 Task: Open Card Partnership Review Meeting in Board Data Visualization Techniques to Workspace Business Development and Sales and add a team member Softage.4@softage.net, a label Orange, a checklist Intellectual Property Law, an attachment from Trello, a color Orange and finally, add a card description 'Conduct customer research for new customer satisfaction metrics' and a comment 'Let us make sure we have clear communication channels in place for this task to ensure that everyone is on the same page.'. Add a start date 'Jan 04, 1900' with a due date 'Jan 11, 1900'
Action: Mouse moved to (365, 134)
Screenshot: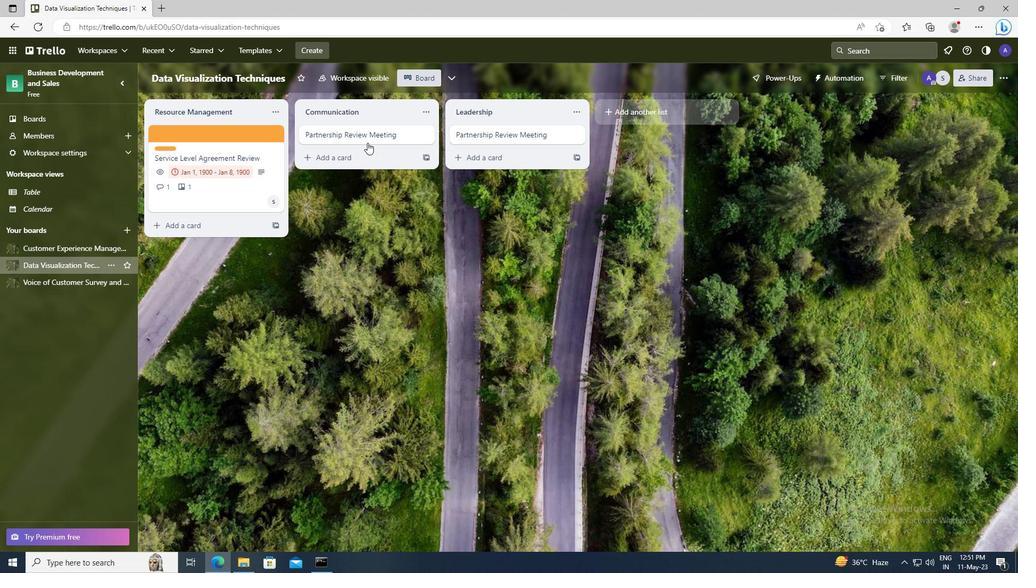 
Action: Mouse pressed left at (365, 134)
Screenshot: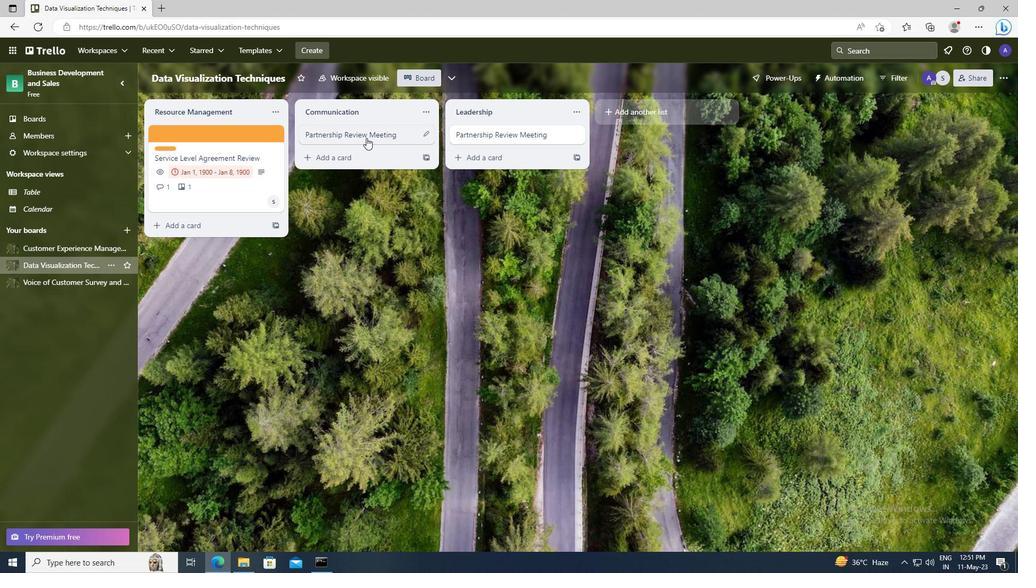 
Action: Mouse moved to (629, 172)
Screenshot: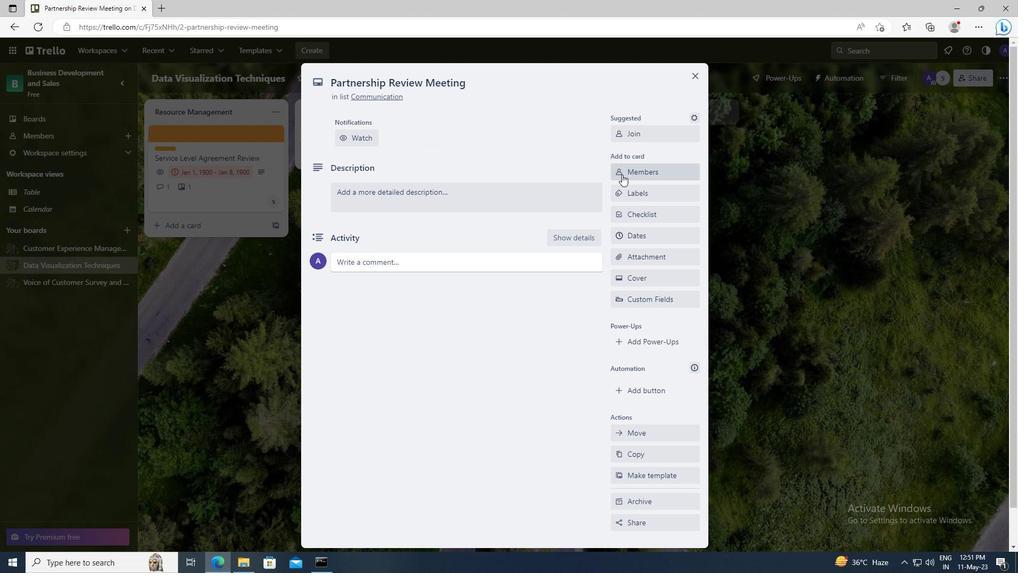 
Action: Mouse pressed left at (629, 172)
Screenshot: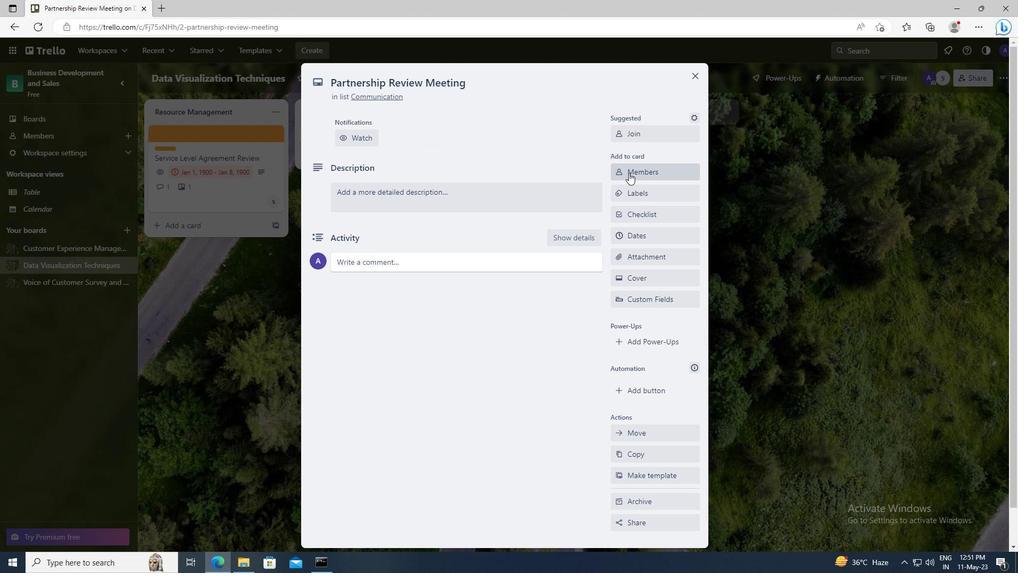 
Action: Mouse moved to (634, 219)
Screenshot: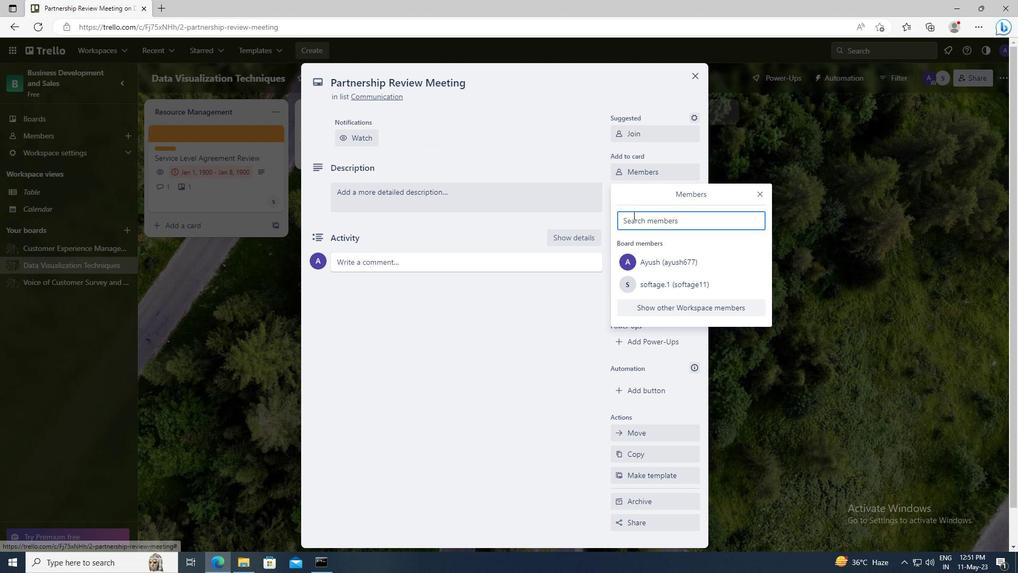 
Action: Mouse pressed left at (634, 219)
Screenshot: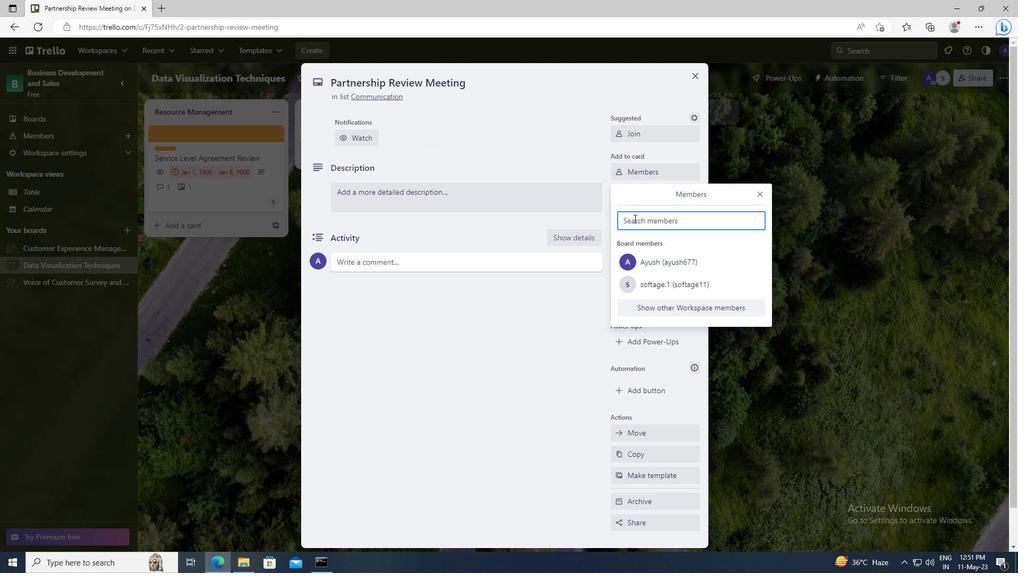 
Action: Key pressed <Key.shift>SOFTAGE.4
Screenshot: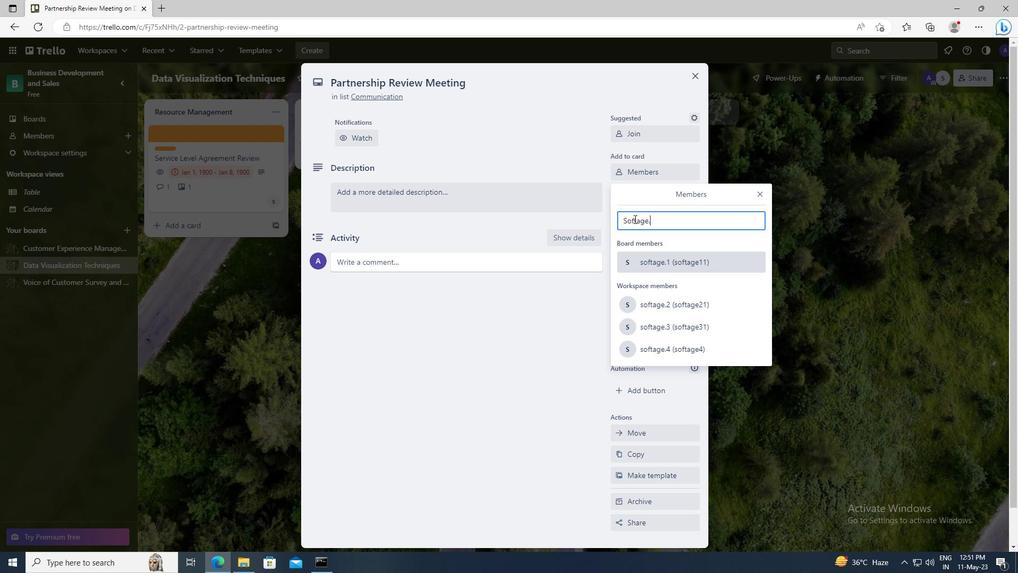 
Action: Mouse moved to (656, 318)
Screenshot: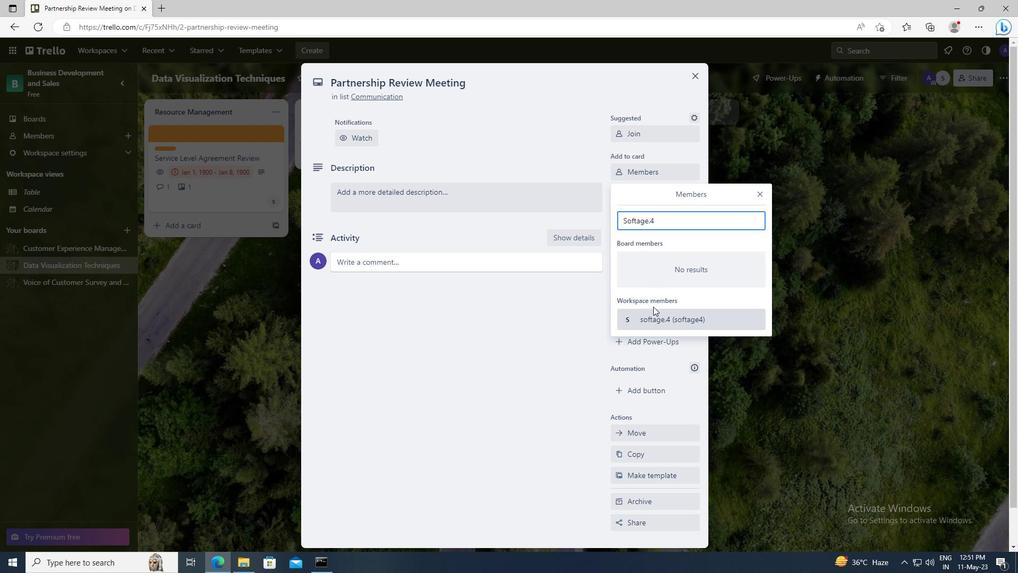 
Action: Mouse pressed left at (656, 318)
Screenshot: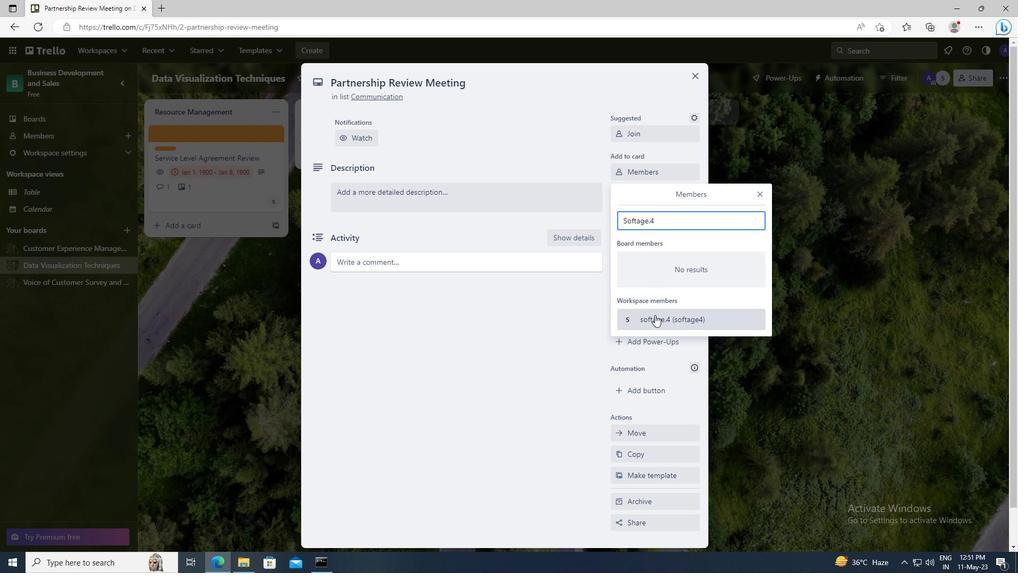 
Action: Mouse moved to (763, 193)
Screenshot: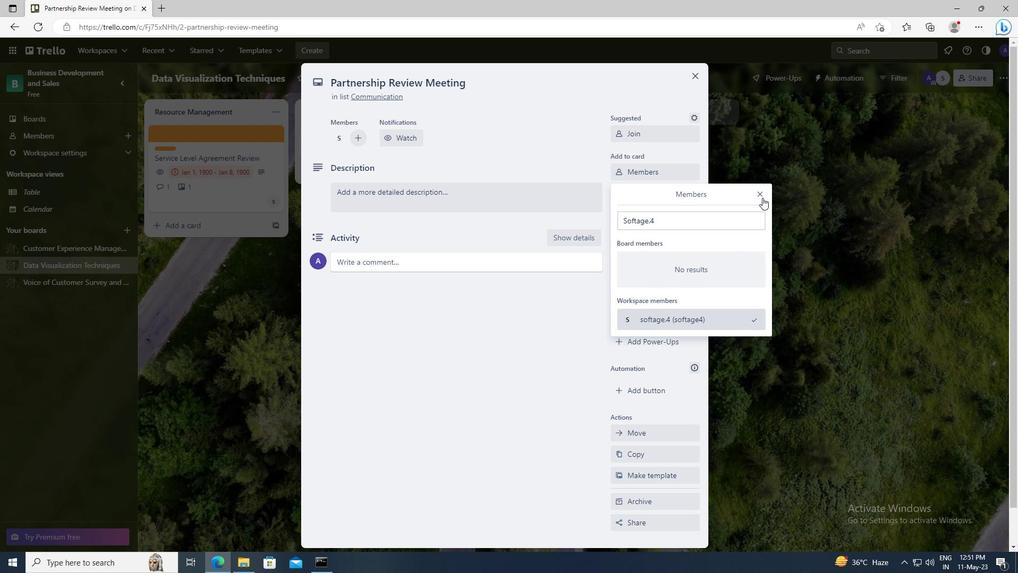 
Action: Mouse pressed left at (763, 193)
Screenshot: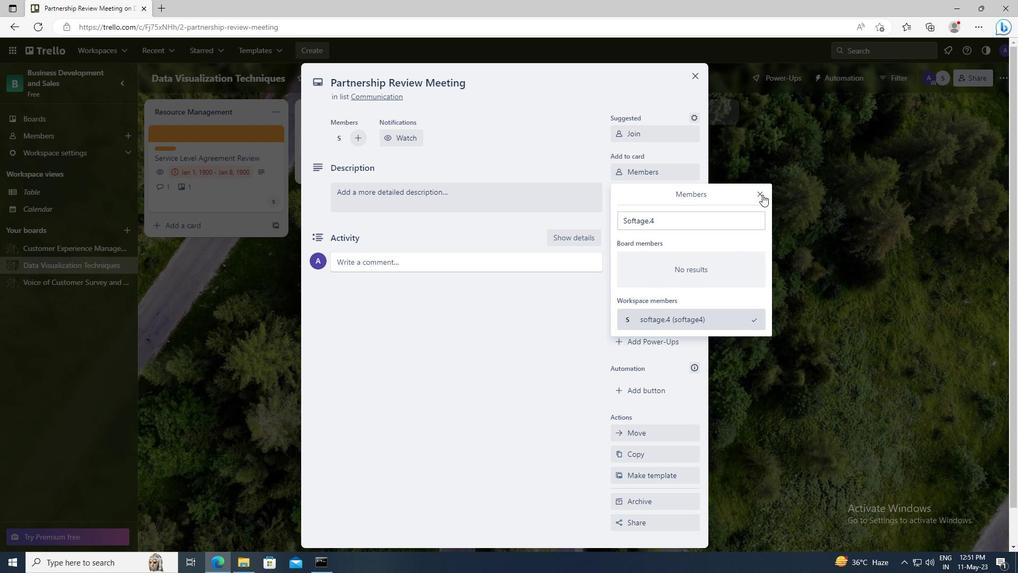 
Action: Mouse moved to (655, 196)
Screenshot: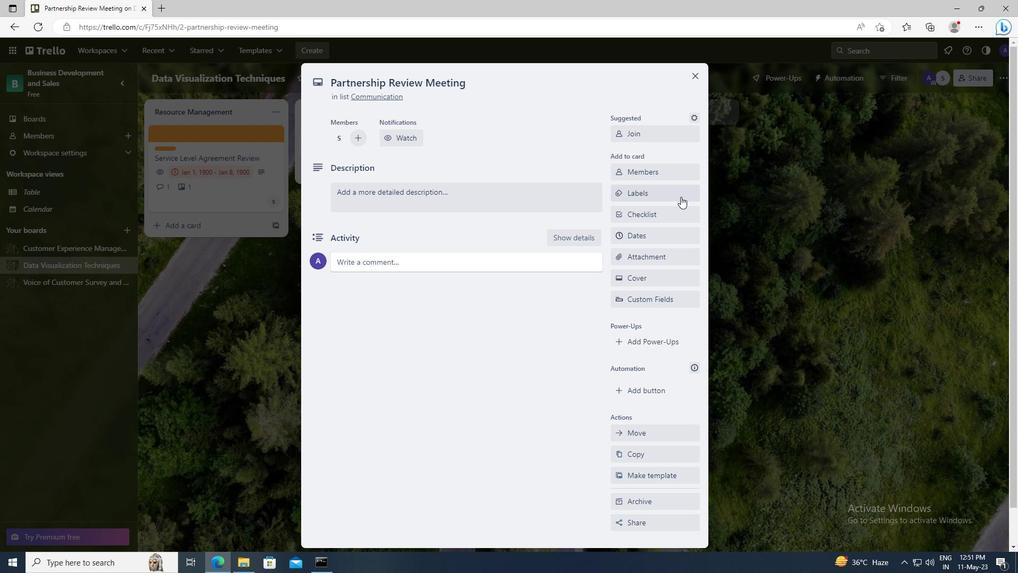 
Action: Mouse pressed left at (655, 196)
Screenshot: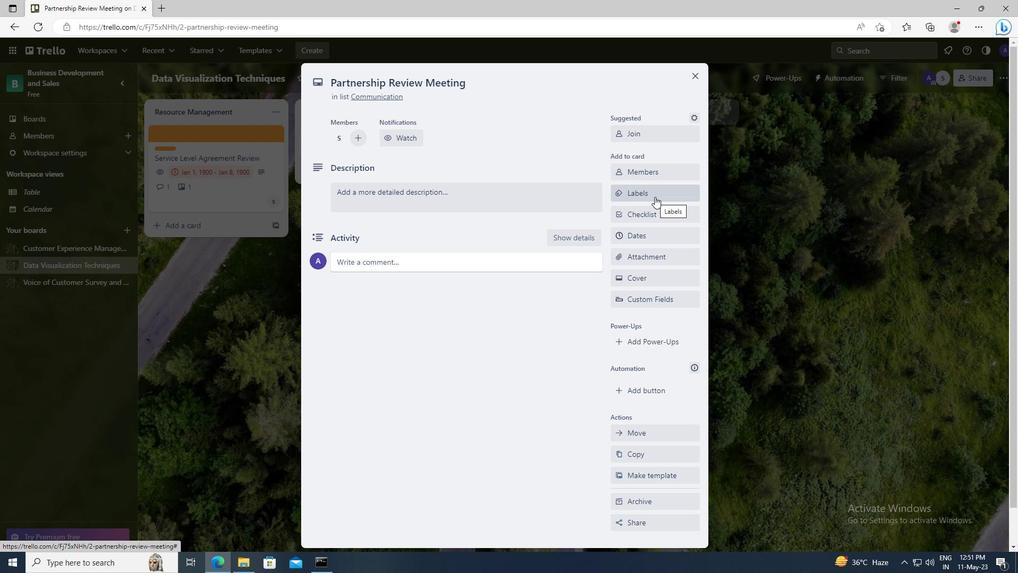 
Action: Mouse moved to (677, 402)
Screenshot: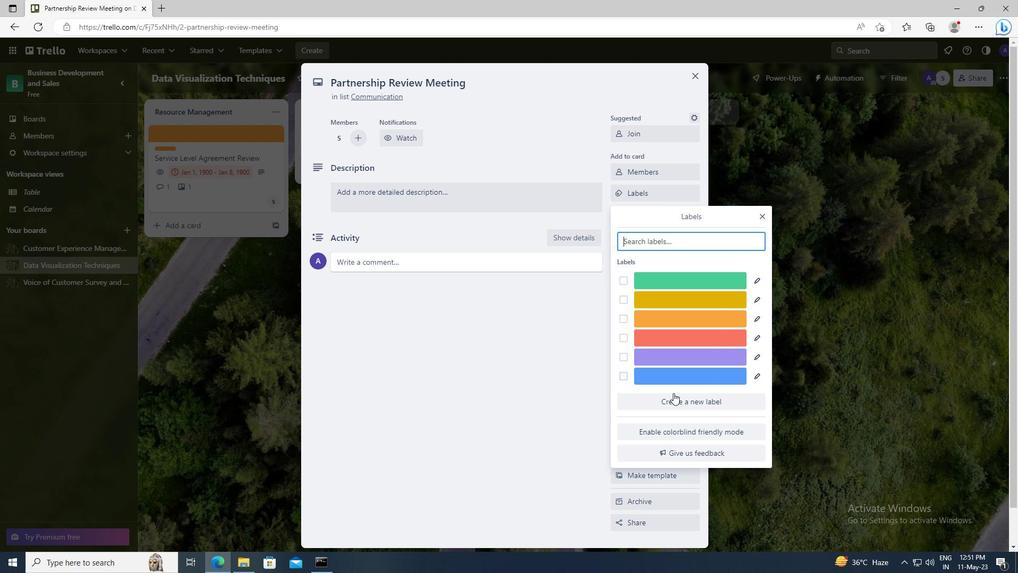 
Action: Mouse pressed left at (677, 402)
Screenshot: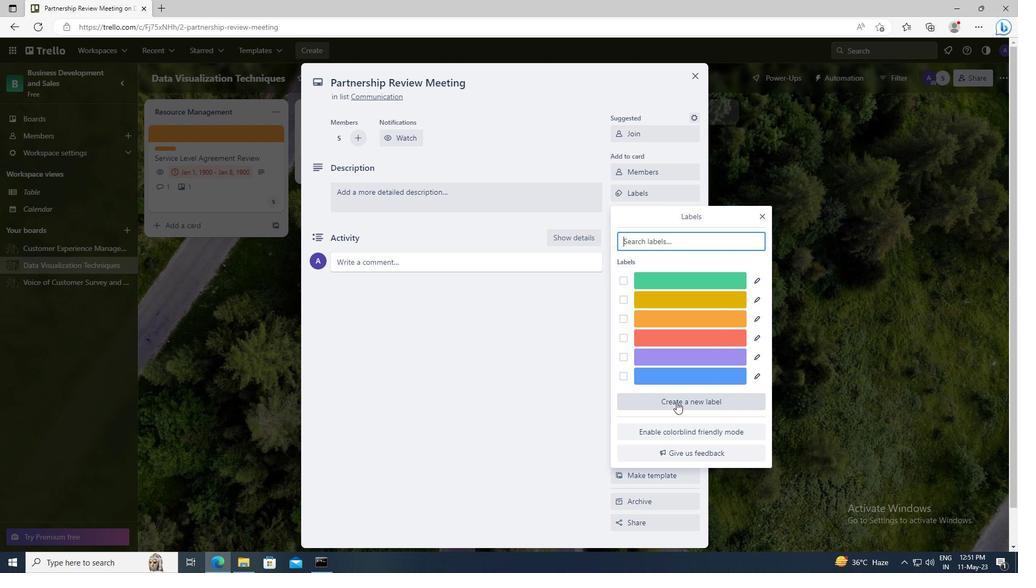 
Action: Mouse moved to (689, 370)
Screenshot: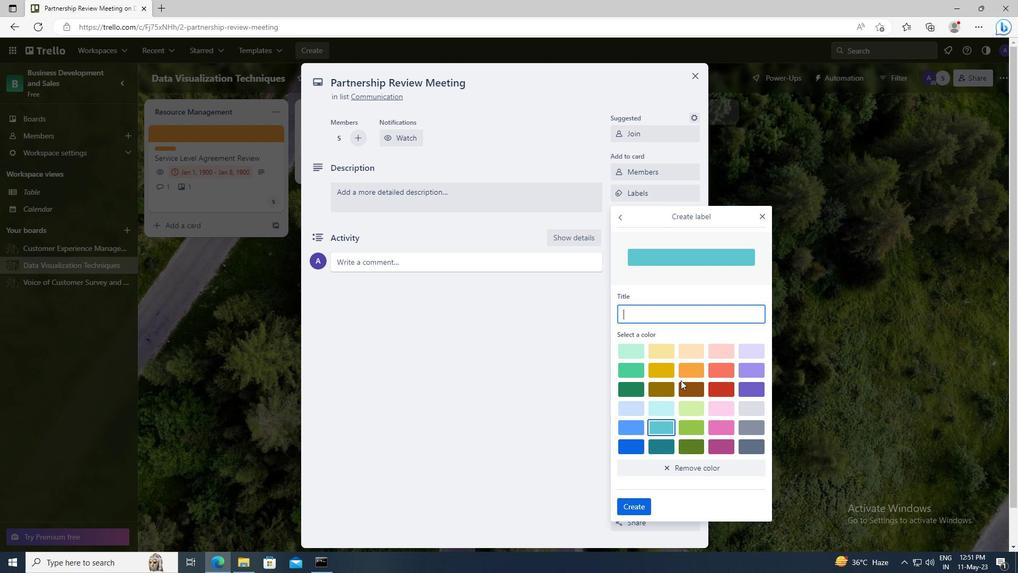 
Action: Mouse pressed left at (689, 370)
Screenshot: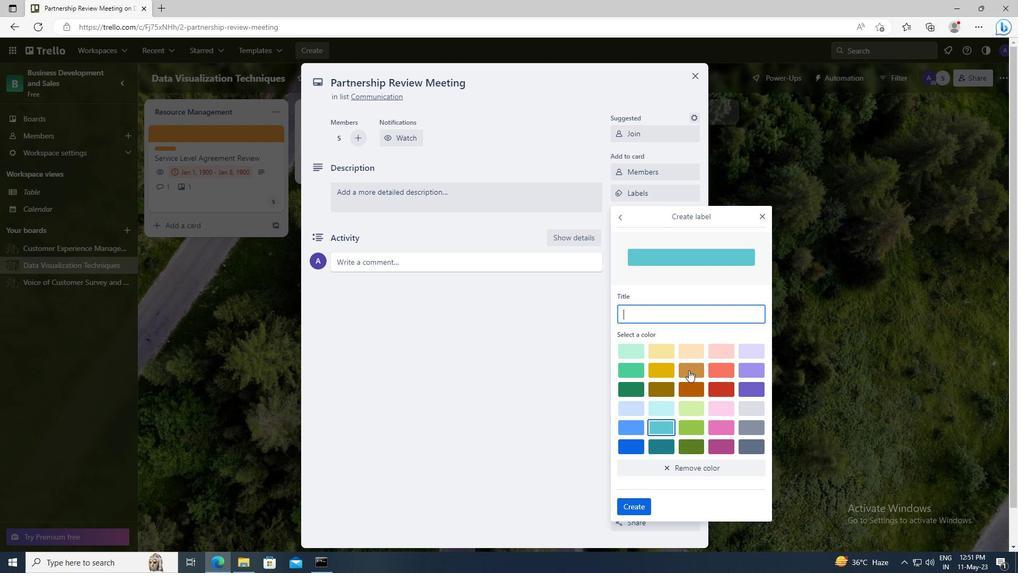 
Action: Mouse moved to (645, 507)
Screenshot: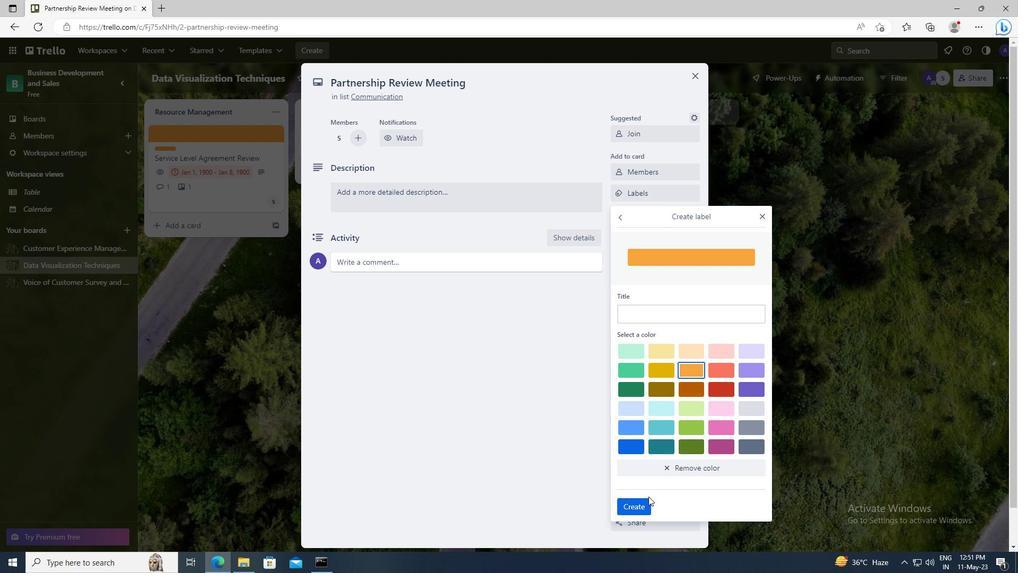 
Action: Mouse pressed left at (645, 507)
Screenshot: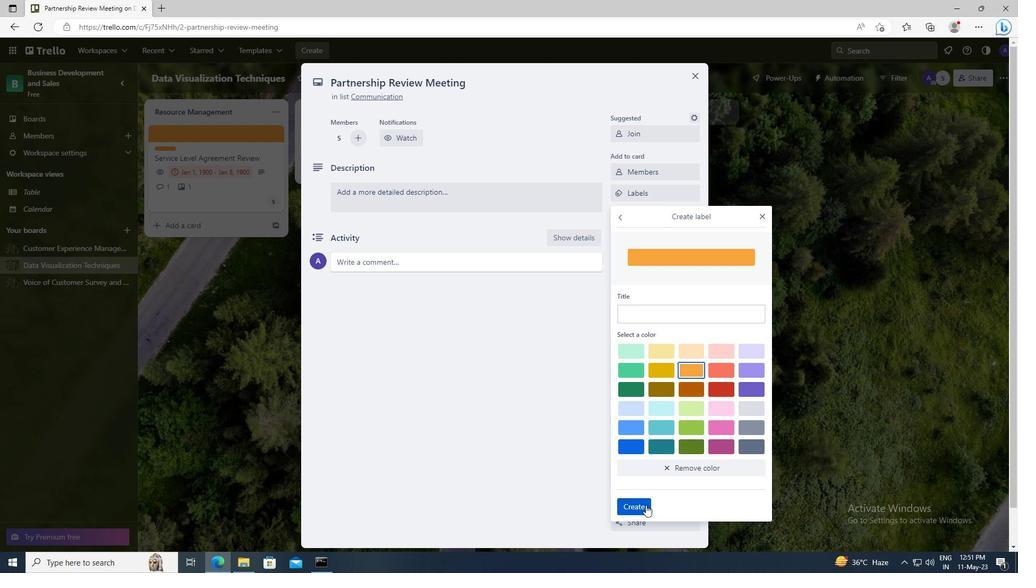 
Action: Mouse moved to (761, 215)
Screenshot: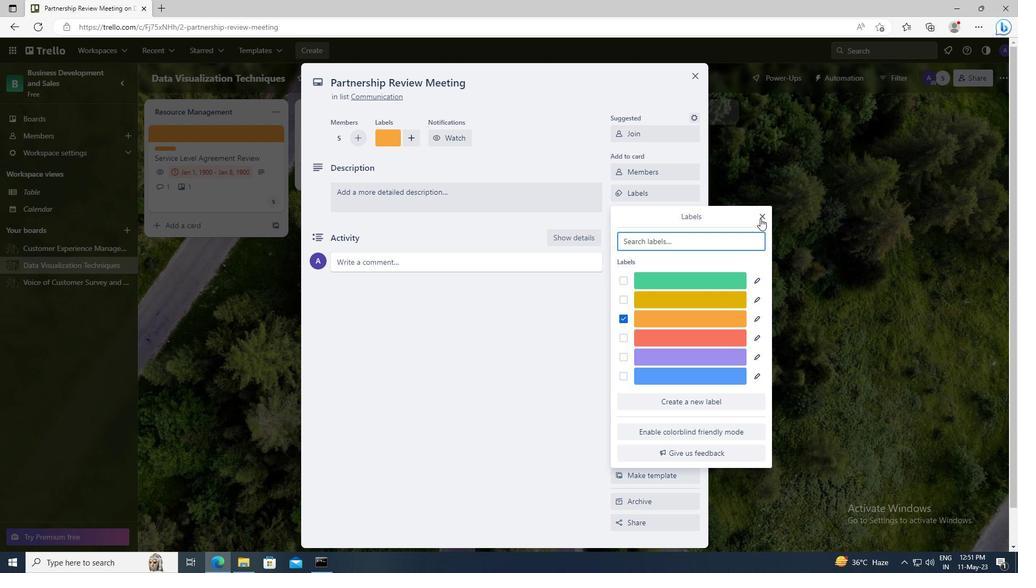 
Action: Mouse pressed left at (761, 215)
Screenshot: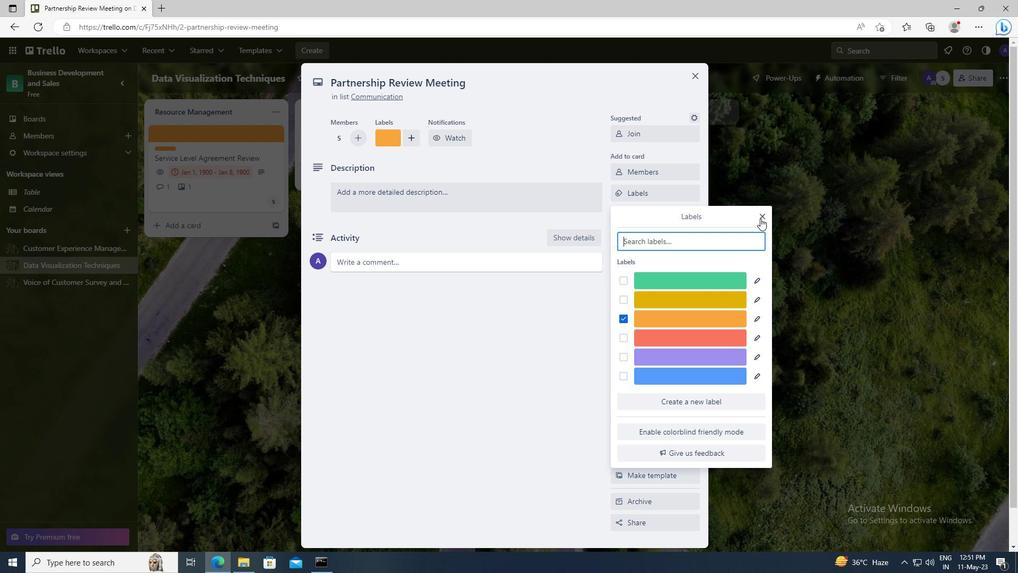 
Action: Mouse moved to (659, 213)
Screenshot: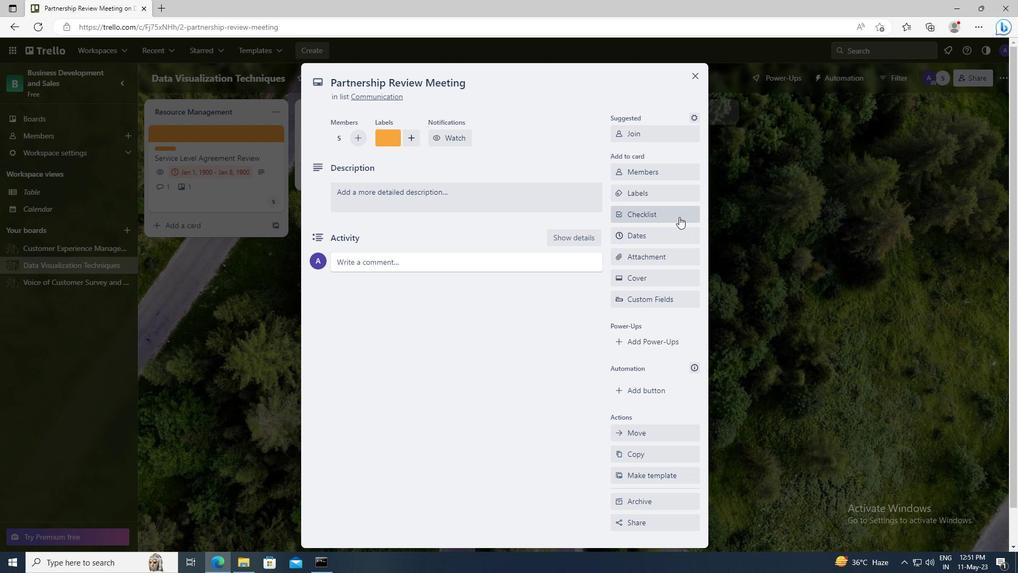 
Action: Mouse pressed left at (659, 213)
Screenshot: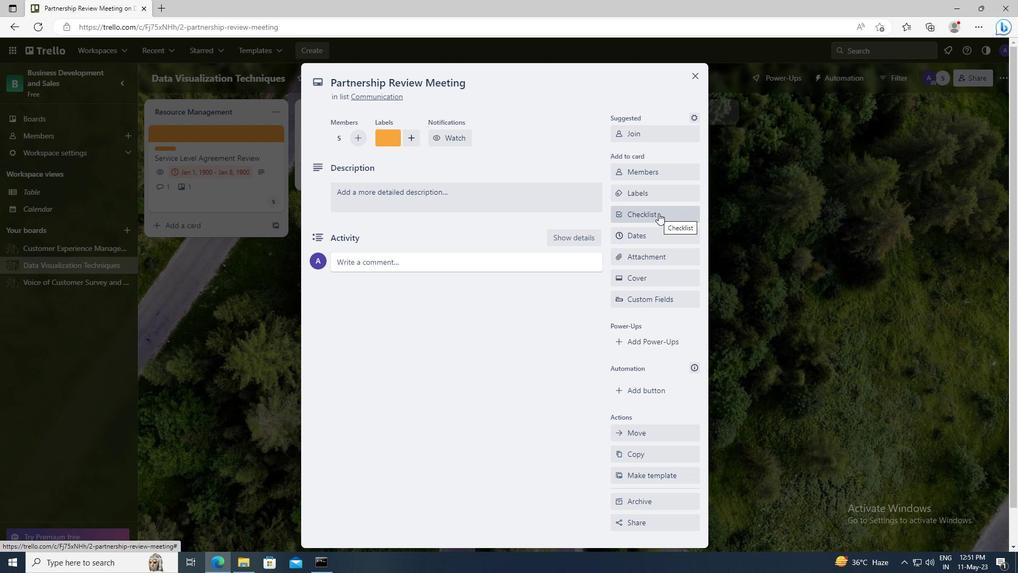 
Action: Key pressed <Key.shift>INTELLECTUAL<Key.space><Key.shift>PROPERTY<Key.space><Key.shift>LAW
Screenshot: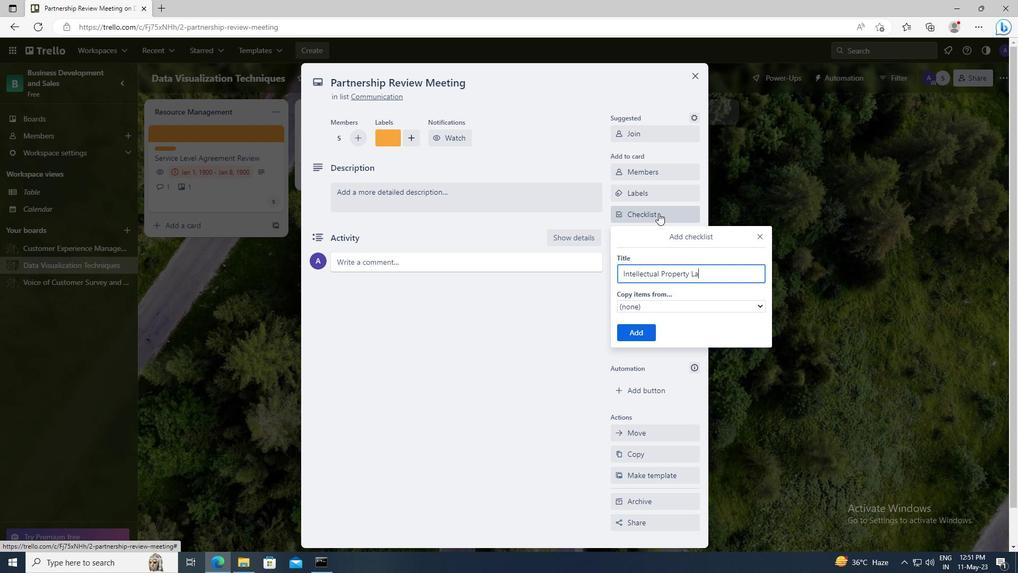 
Action: Mouse moved to (642, 329)
Screenshot: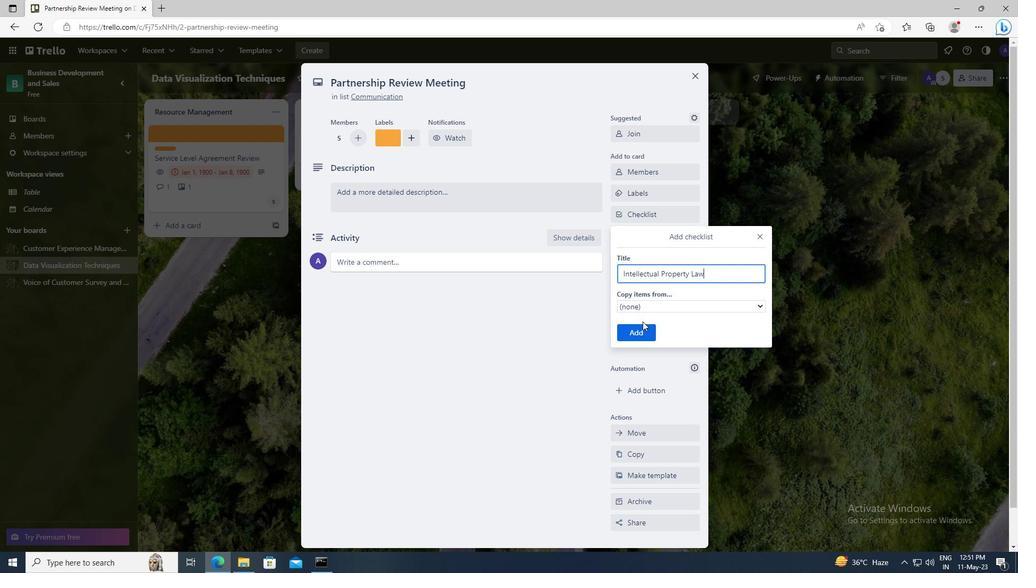
Action: Mouse pressed left at (642, 329)
Screenshot: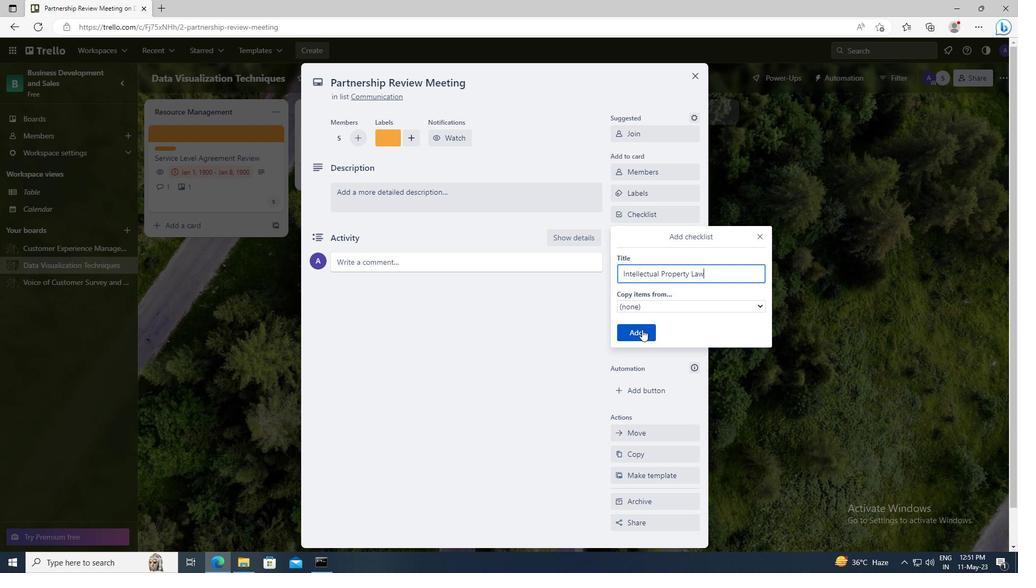 
Action: Mouse moved to (647, 259)
Screenshot: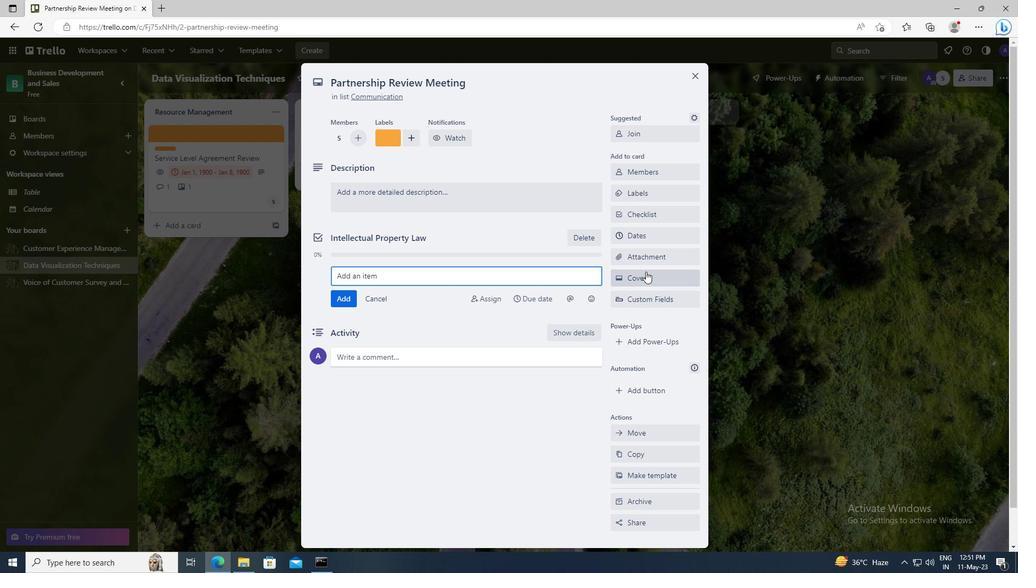 
Action: Mouse pressed left at (647, 259)
Screenshot: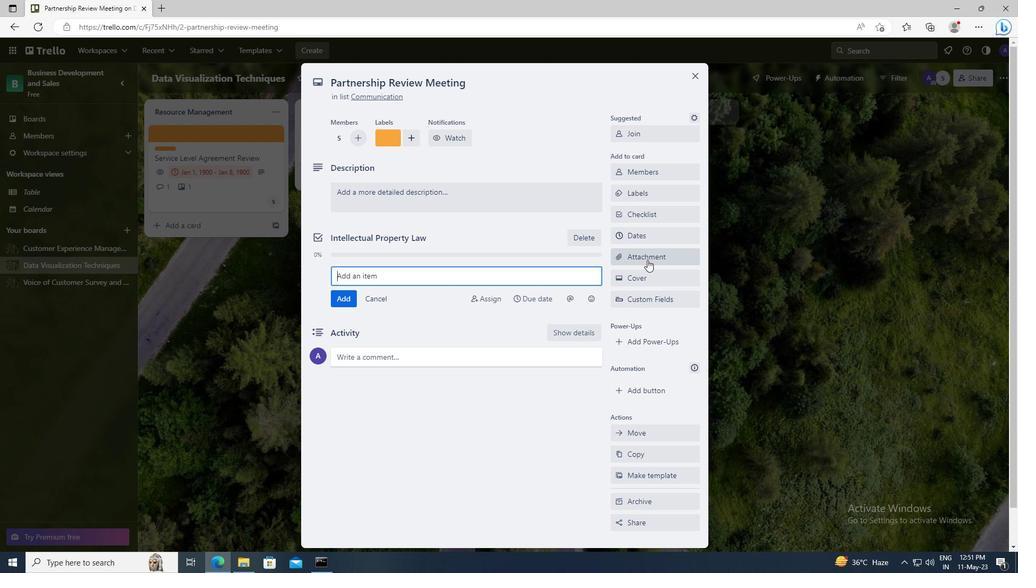 
Action: Mouse moved to (648, 314)
Screenshot: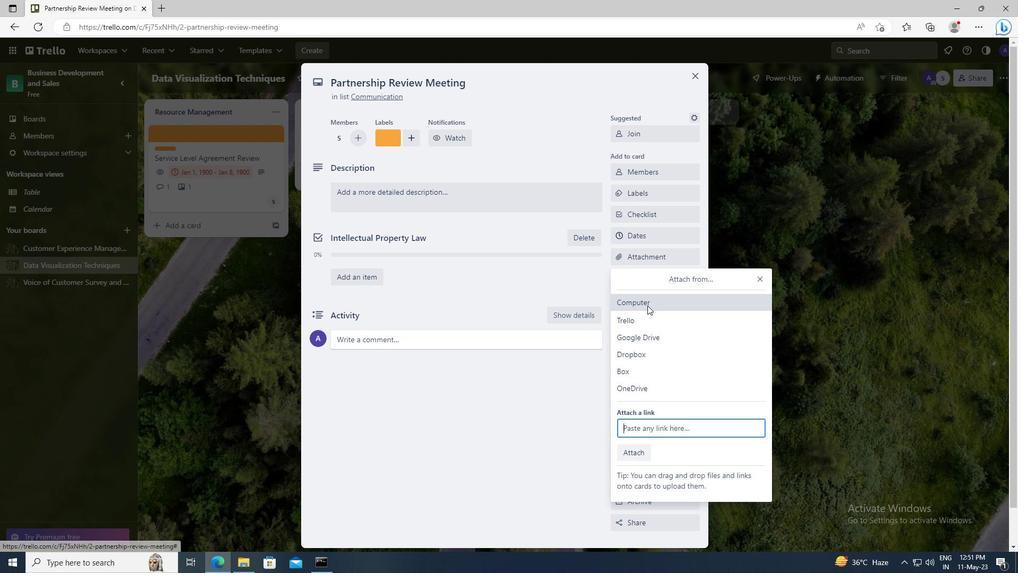 
Action: Mouse pressed left at (648, 314)
Screenshot: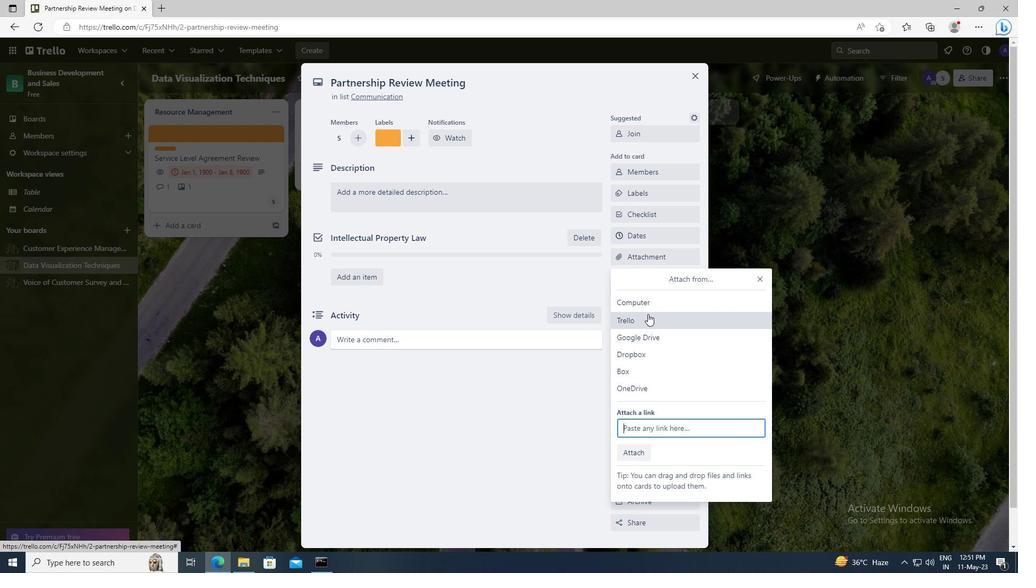 
Action: Mouse moved to (652, 250)
Screenshot: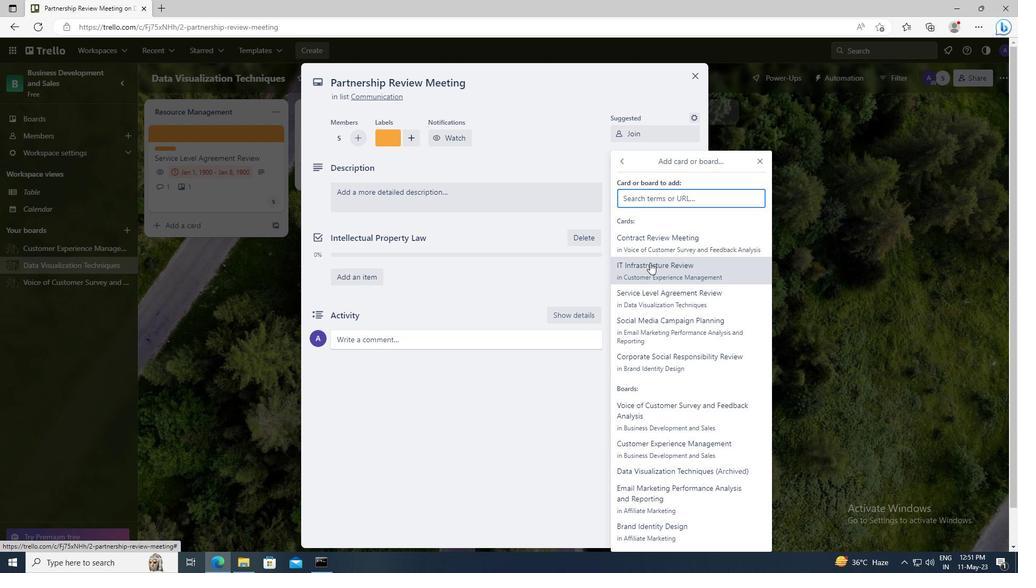 
Action: Mouse pressed left at (652, 250)
Screenshot: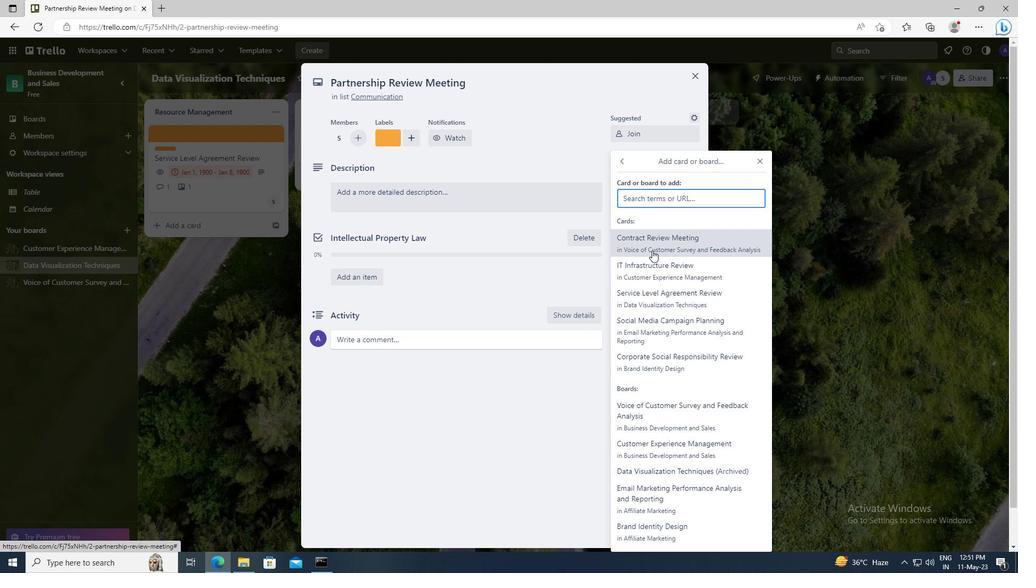 
Action: Mouse moved to (643, 276)
Screenshot: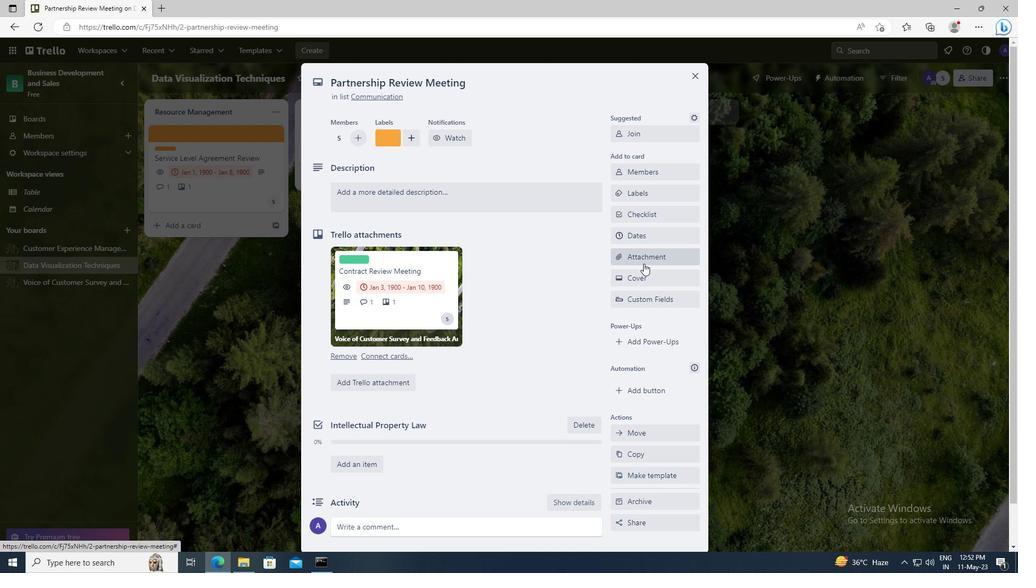 
Action: Mouse pressed left at (643, 276)
Screenshot: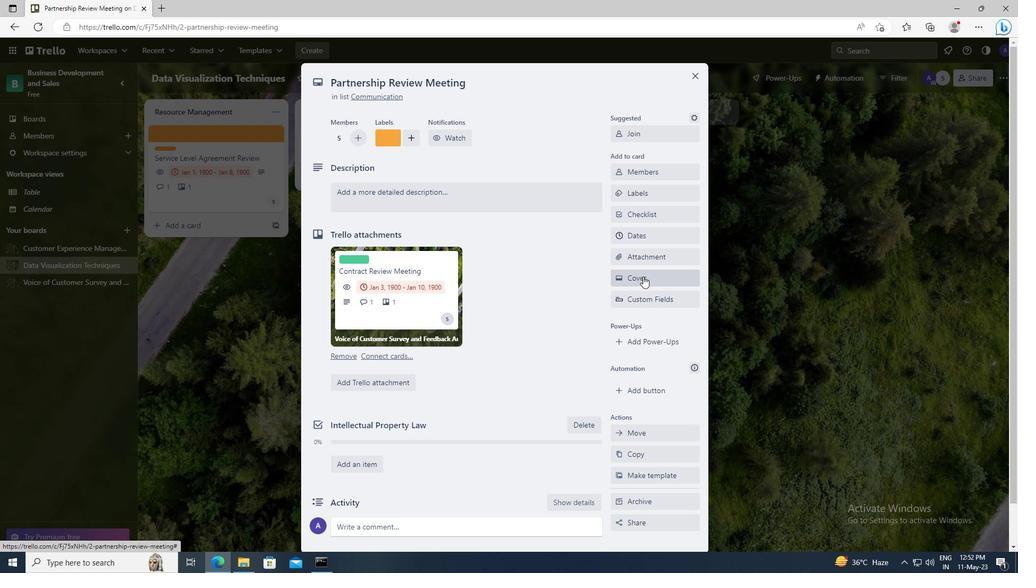 
Action: Mouse moved to (690, 337)
Screenshot: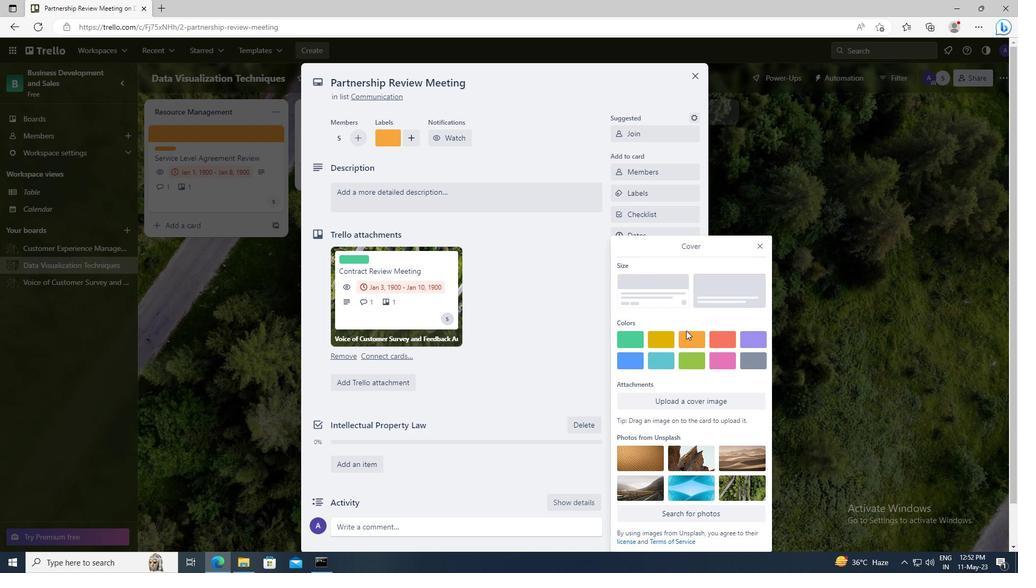 
Action: Mouse pressed left at (690, 337)
Screenshot: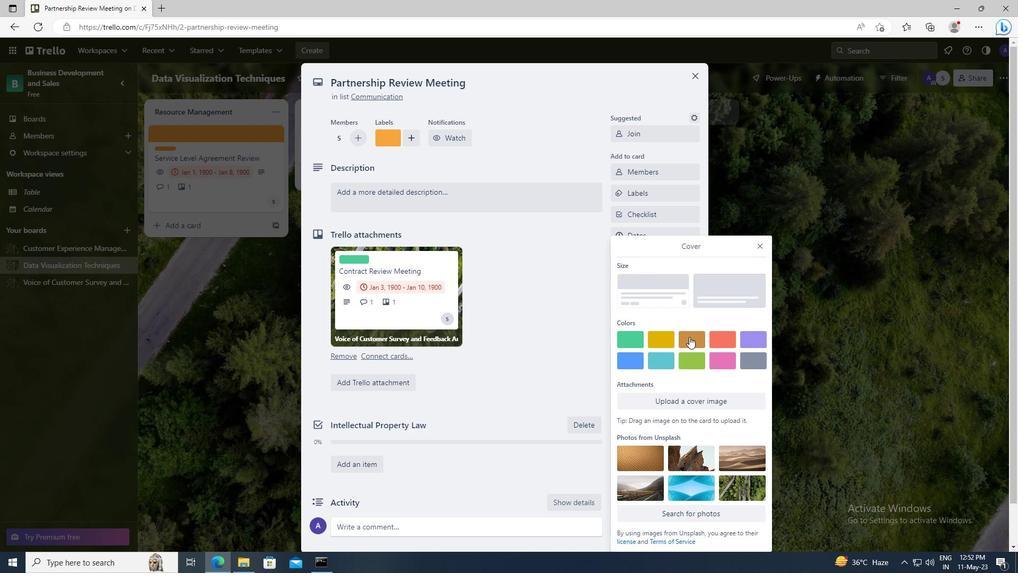 
Action: Mouse moved to (760, 226)
Screenshot: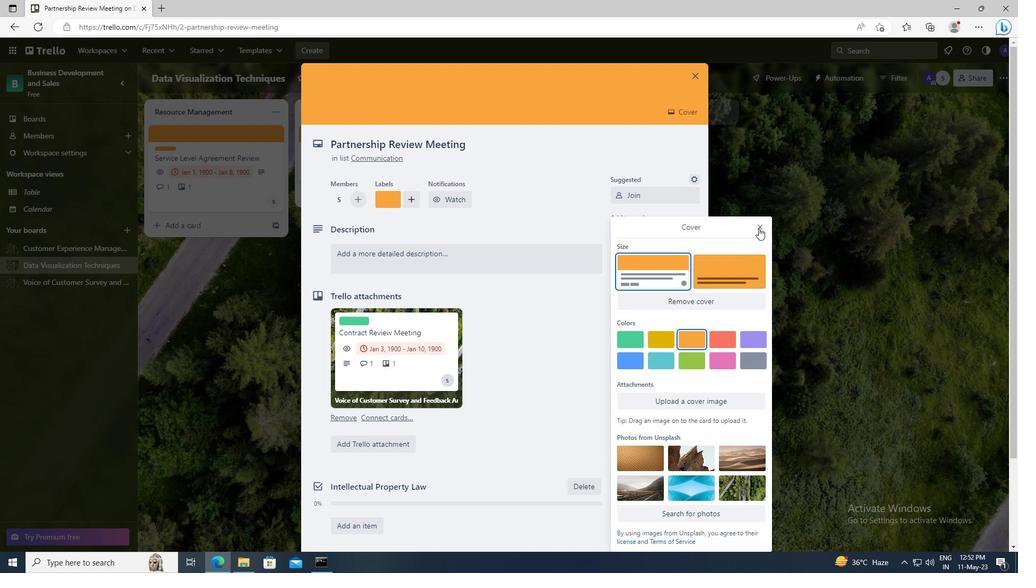 
Action: Mouse pressed left at (760, 226)
Screenshot: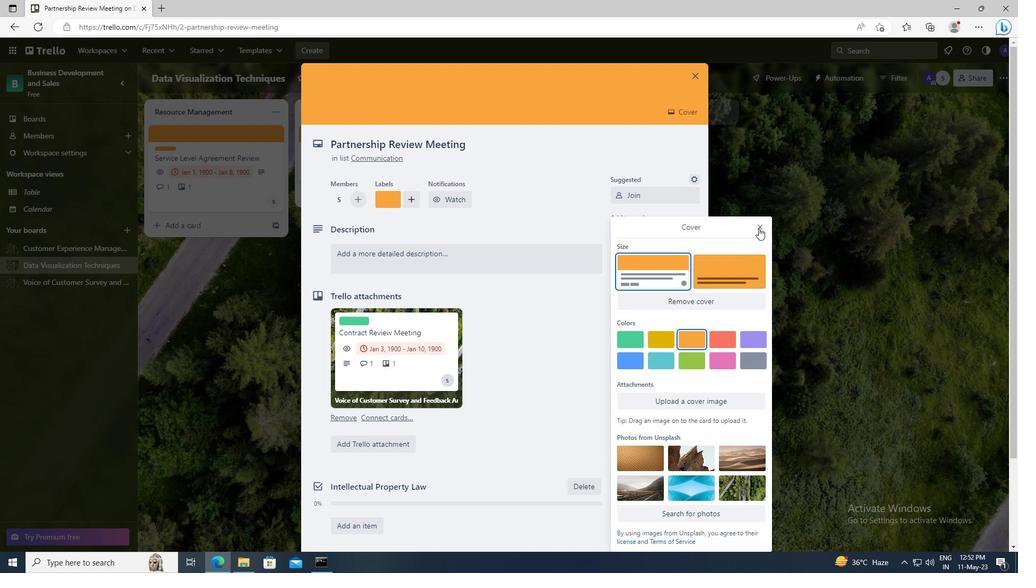 
Action: Mouse moved to (381, 257)
Screenshot: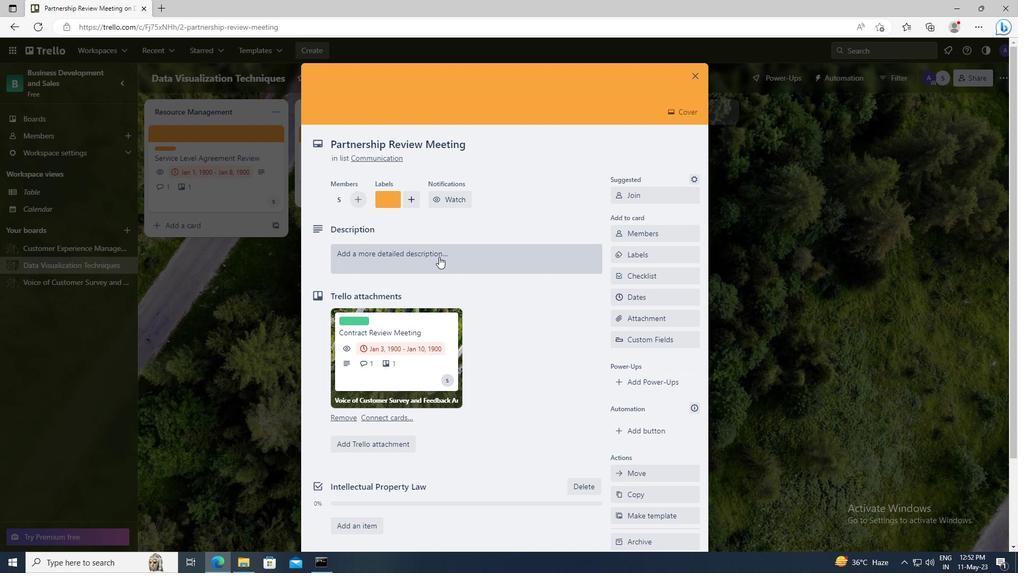 
Action: Mouse pressed left at (381, 257)
Screenshot: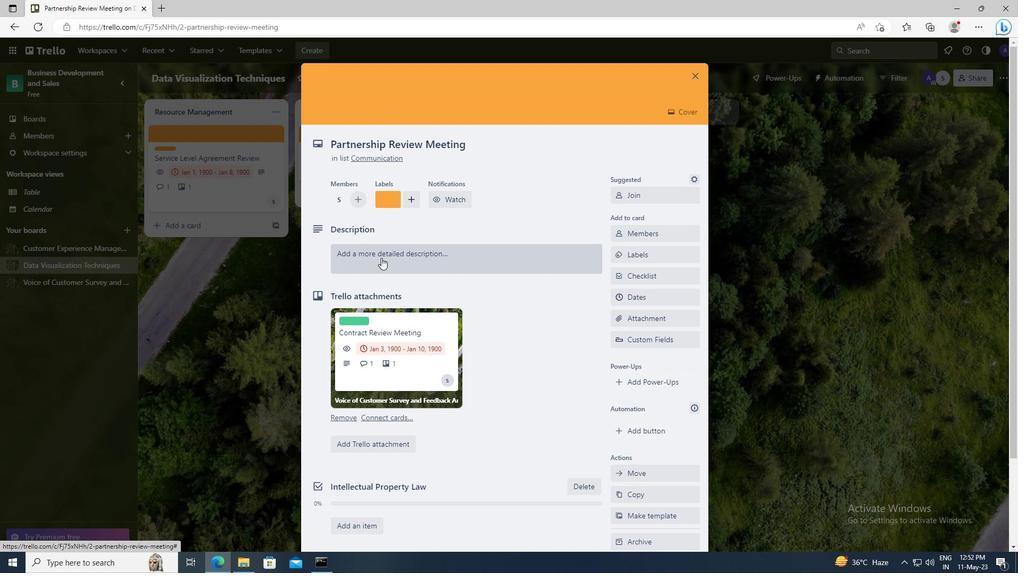 
Action: Key pressed <Key.shift>CONDUCT<Key.space>CUSTOMER<Key.space>RESEARCH<Key.space>FOR<Key.space>NEW<Key.space>CUSTOMER<Key.space>SATISFACTION<Key.space>METRICS
Screenshot: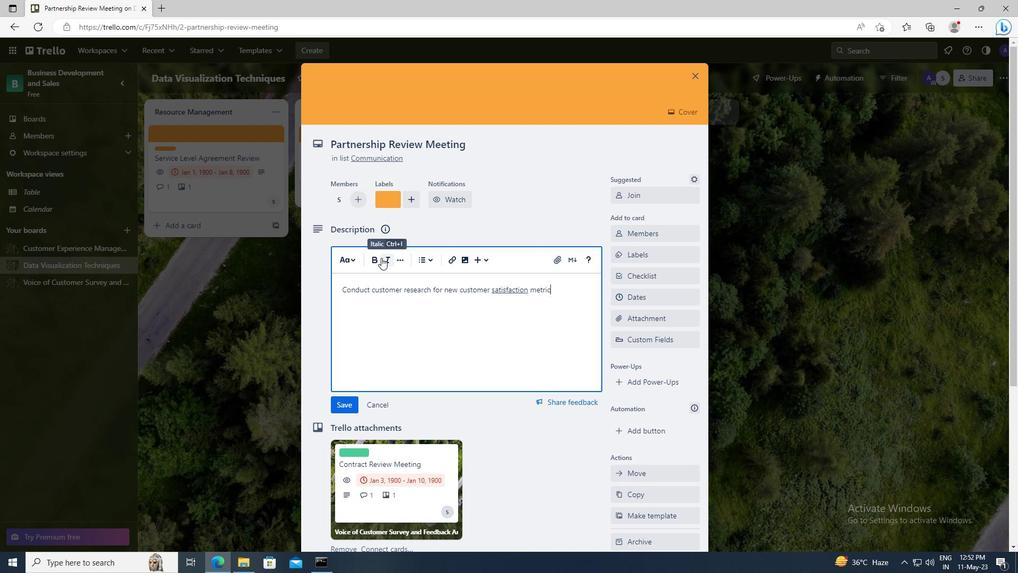 
Action: Mouse scrolled (381, 257) with delta (0, 0)
Screenshot: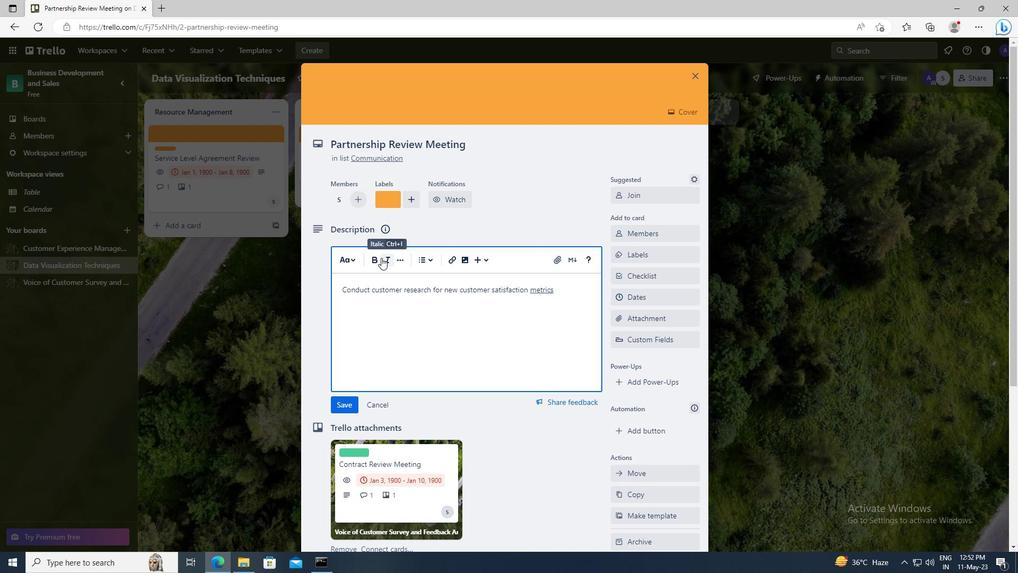
Action: Mouse moved to (353, 327)
Screenshot: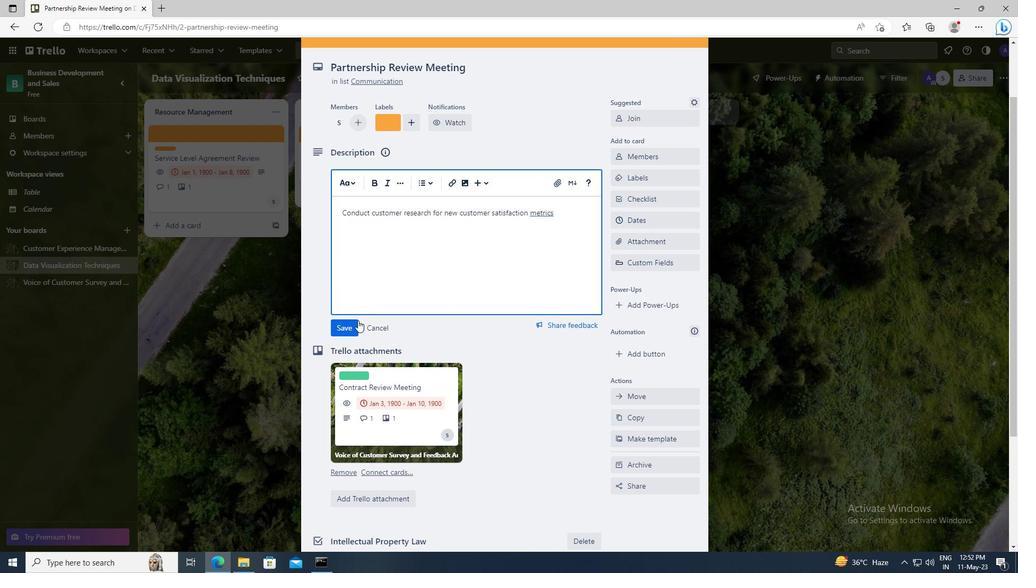 
Action: Mouse pressed left at (353, 327)
Screenshot: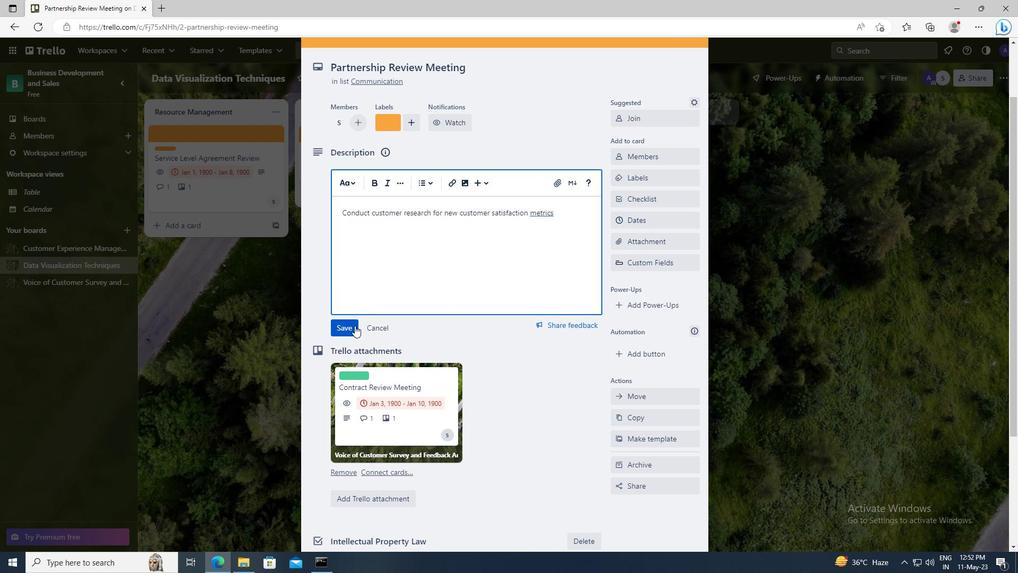 
Action: Mouse scrolled (353, 326) with delta (0, 0)
Screenshot: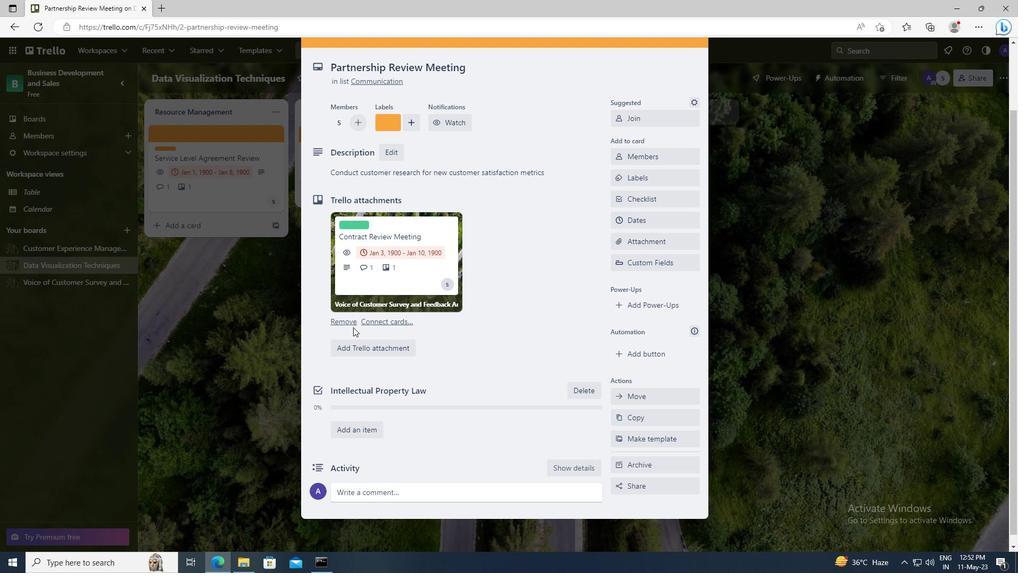 
Action: Mouse scrolled (353, 326) with delta (0, 0)
Screenshot: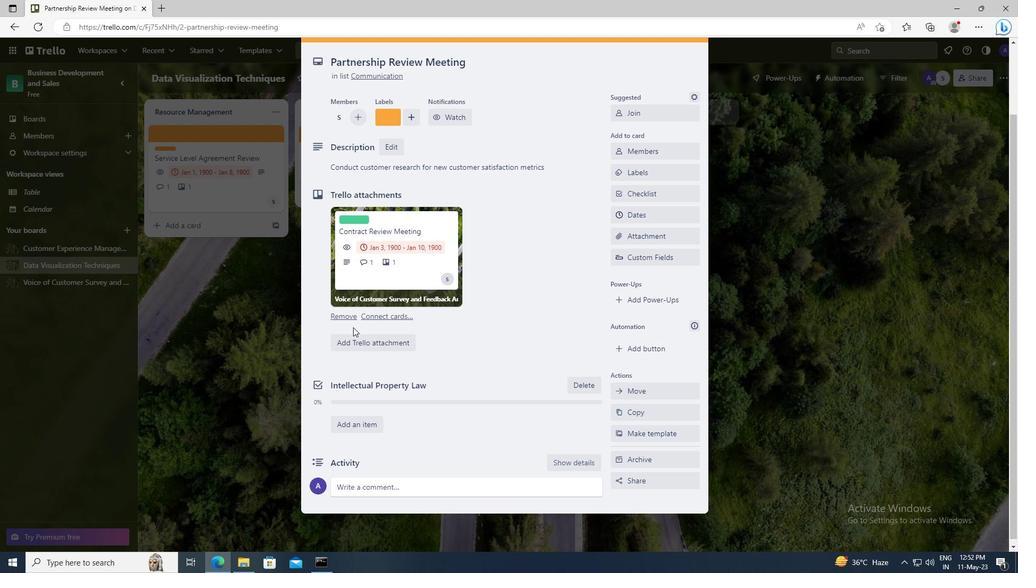 
Action: Mouse moved to (372, 486)
Screenshot: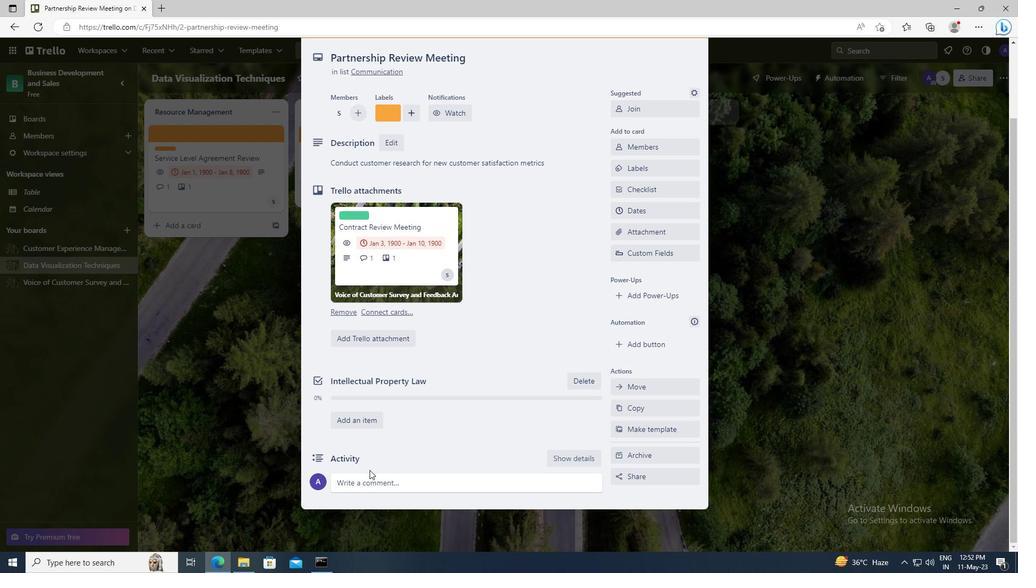 
Action: Mouse pressed left at (372, 486)
Screenshot: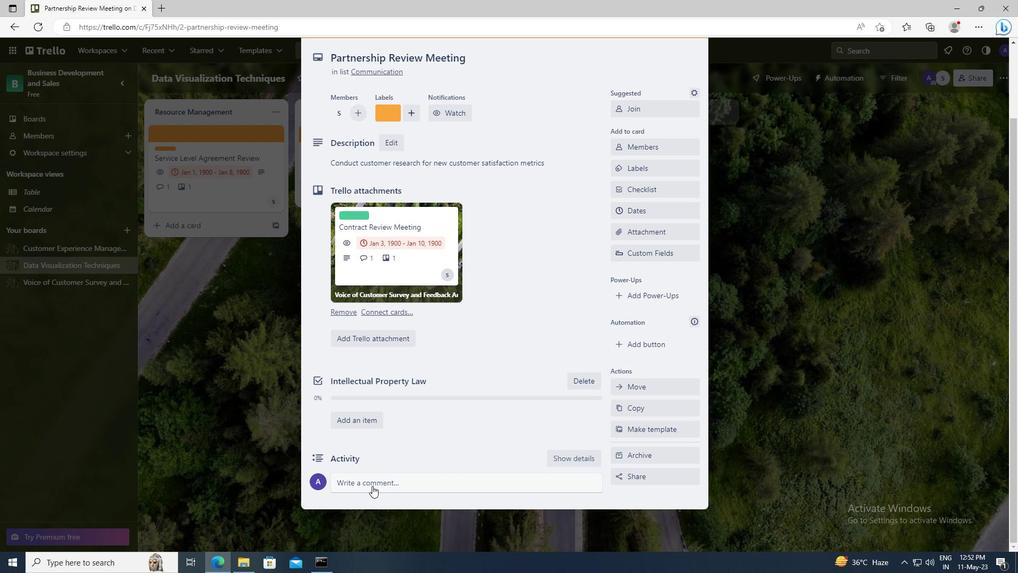 
Action: Key pressed <Key.shift>LET<Key.space>US<Key.space>MAKE<Key.space>SURE<Key.space>WE<Key.space>HAVE<Key.space>CLEAR<Key.space>COMMUNICATION<Key.space>CHANNELS<Key.space>IN<Key.space>PLACE<Key.space>FOR<Key.space>THIS<Key.space>TASK<Key.space>TO<Key.space>ENSURE<Key.space>THAT<Key.space>EVERYONE<Key.space>IS<Key.space>ON<Key.space>THE<Key.space>SAME<Key.space>PAGE.
Screenshot: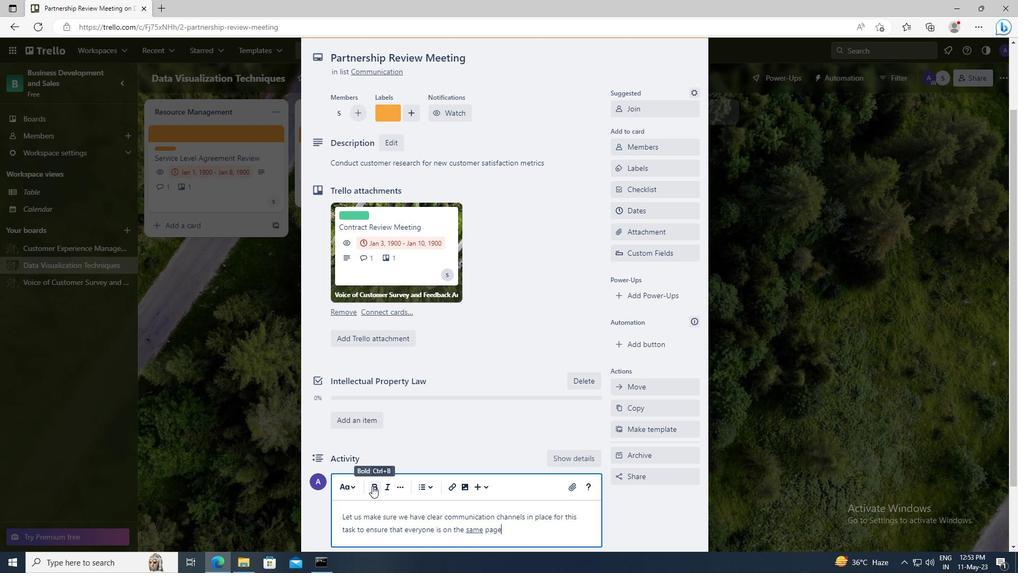 
Action: Mouse scrolled (372, 485) with delta (0, 0)
Screenshot: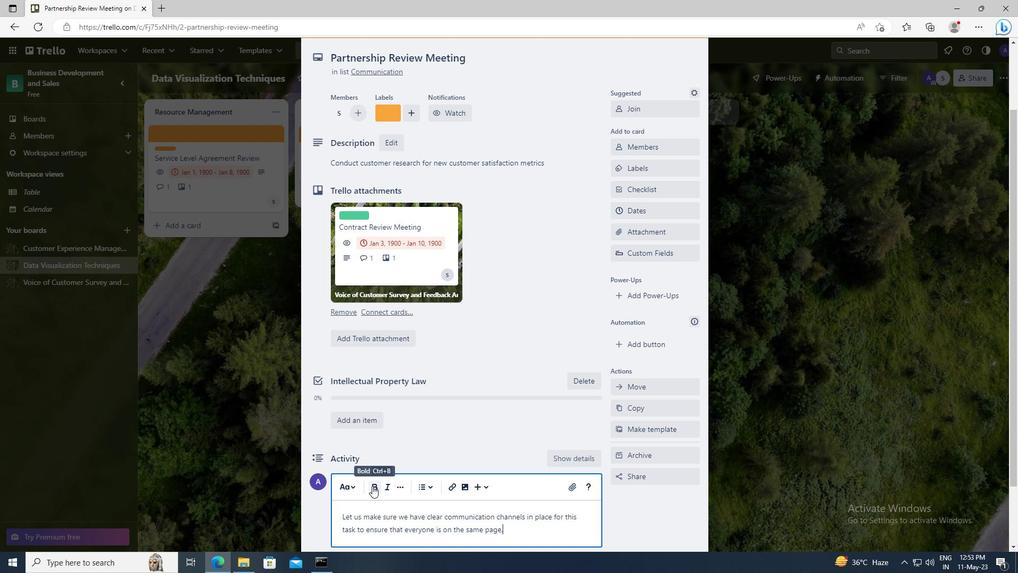 
Action: Mouse moved to (335, 489)
Screenshot: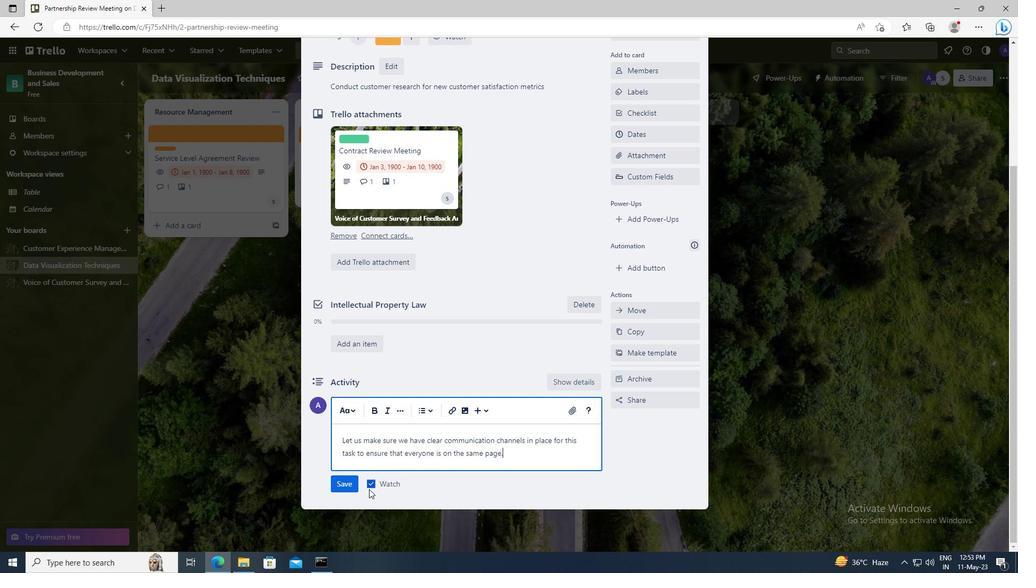 
Action: Mouse pressed left at (335, 489)
Screenshot: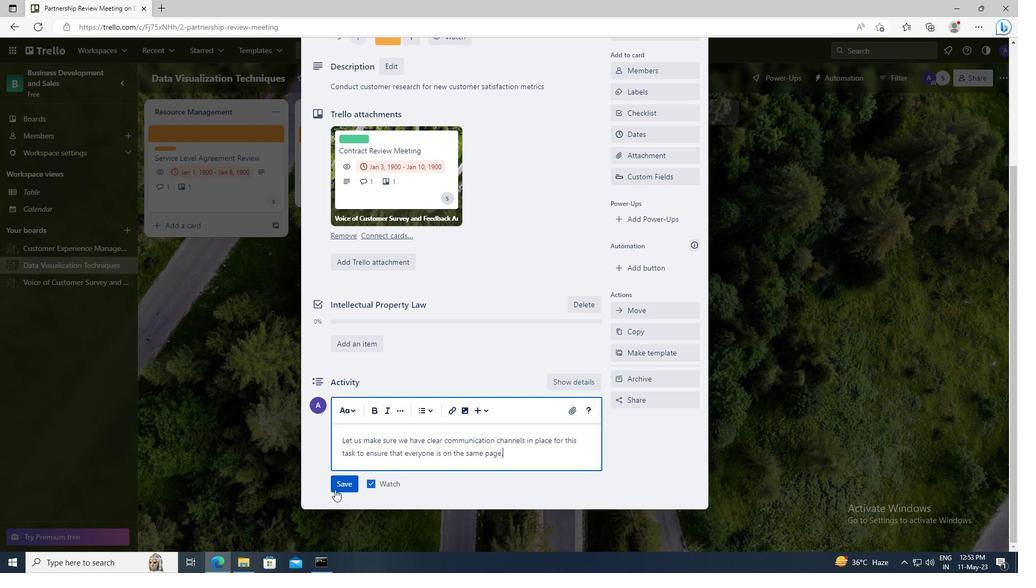 
Action: Mouse moved to (635, 211)
Screenshot: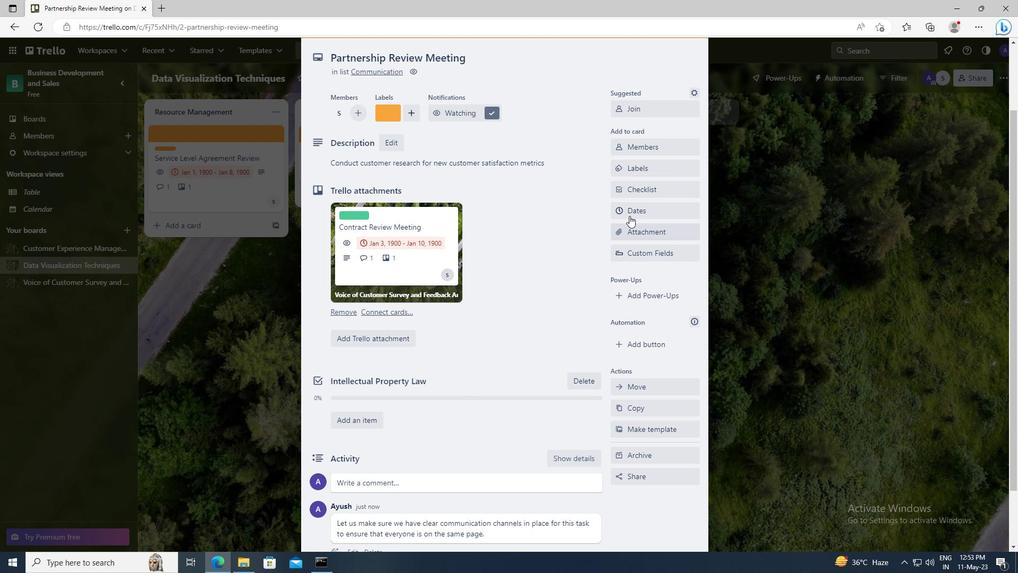 
Action: Mouse pressed left at (635, 211)
Screenshot: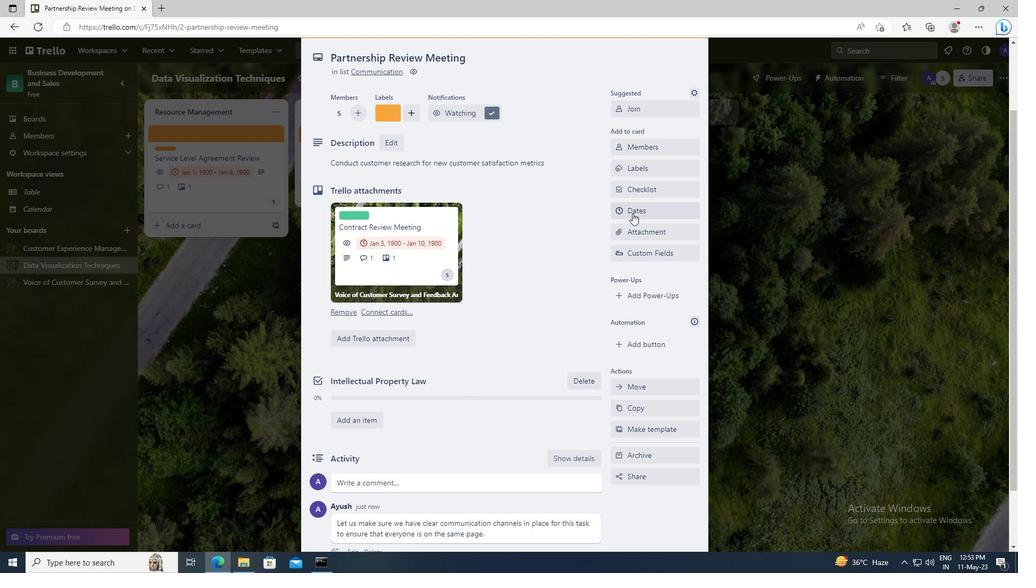 
Action: Mouse moved to (623, 270)
Screenshot: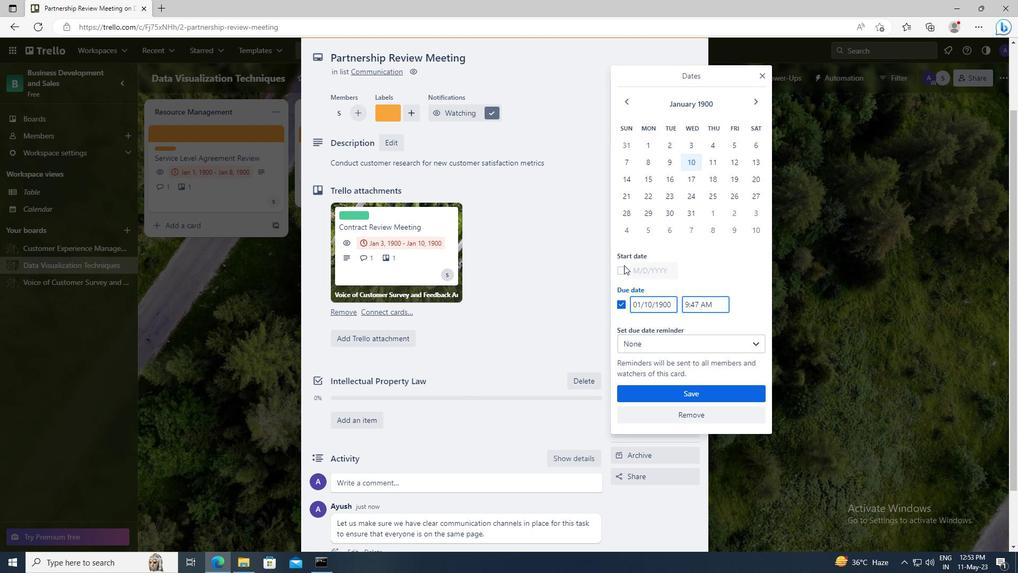 
Action: Mouse pressed left at (623, 270)
Screenshot: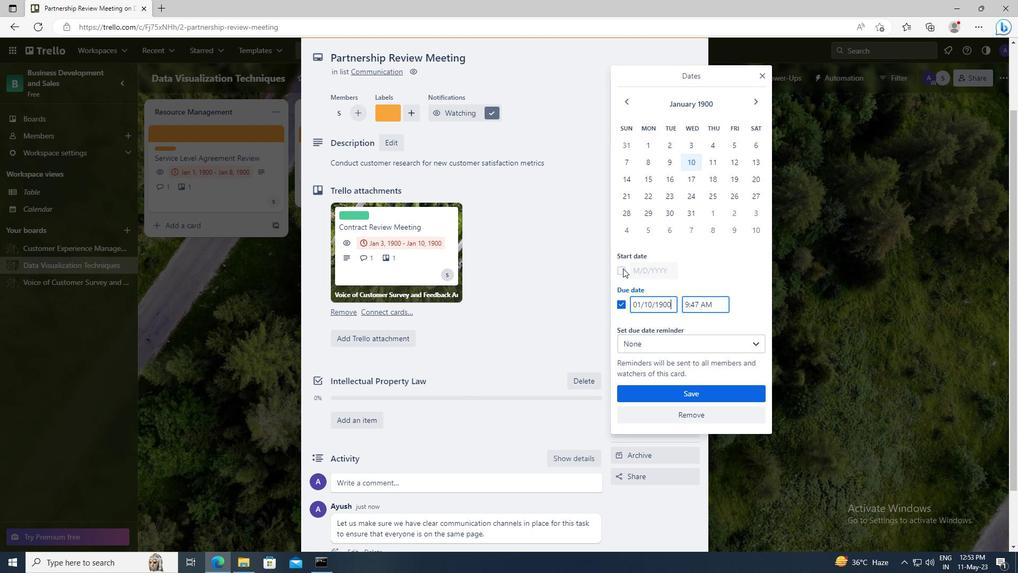 
Action: Mouse moved to (671, 272)
Screenshot: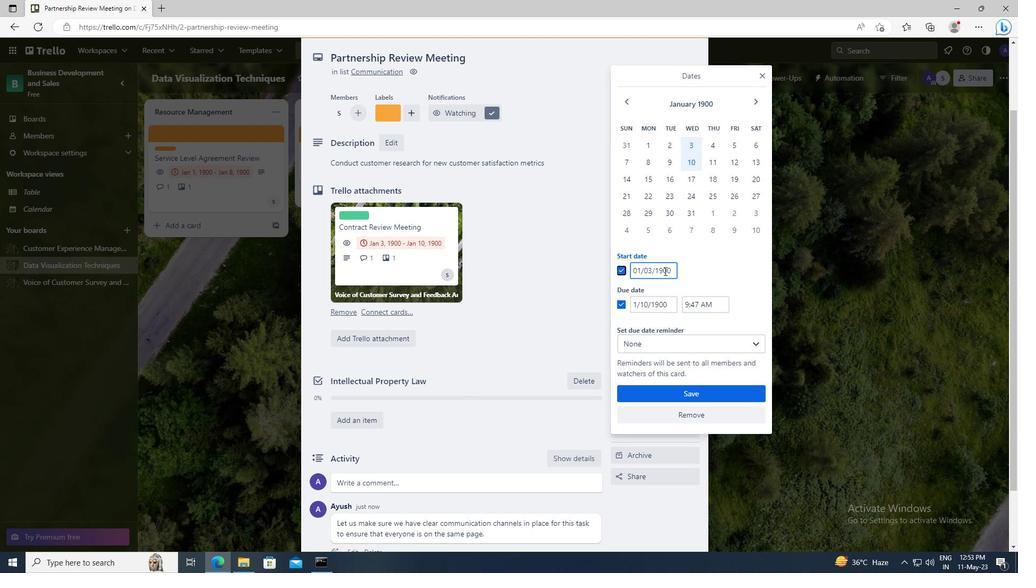 
Action: Mouse pressed left at (671, 272)
Screenshot: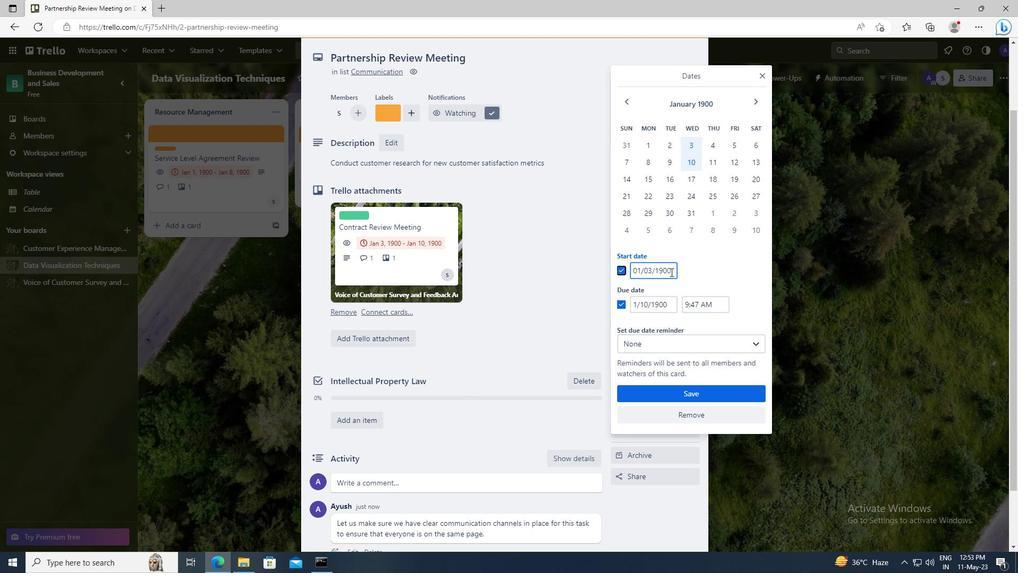 
Action: Key pressed <Key.left><Key.left><Key.left><Key.left><Key.left><Key.backspace>4
Screenshot: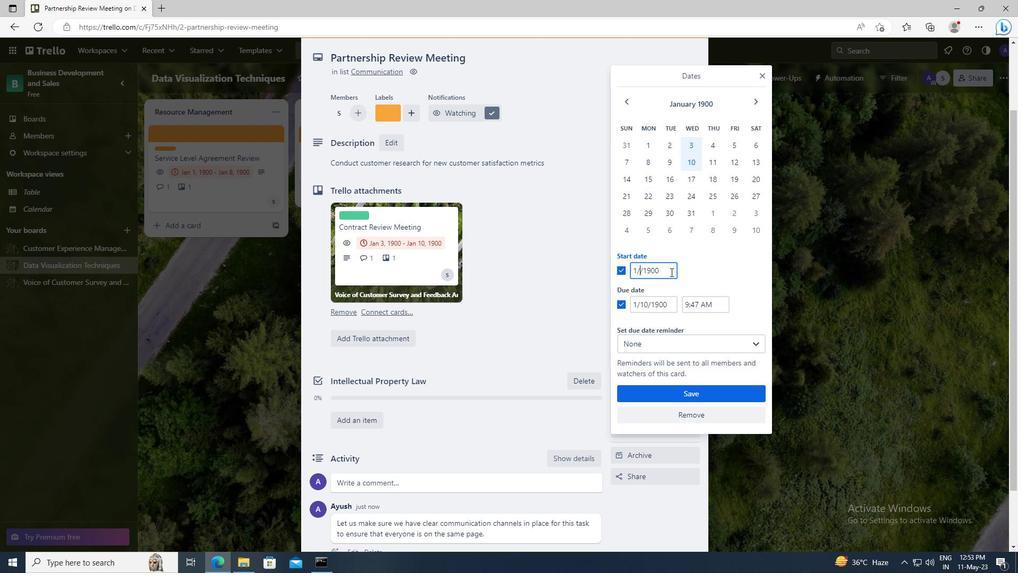 
Action: Mouse moved to (671, 303)
Screenshot: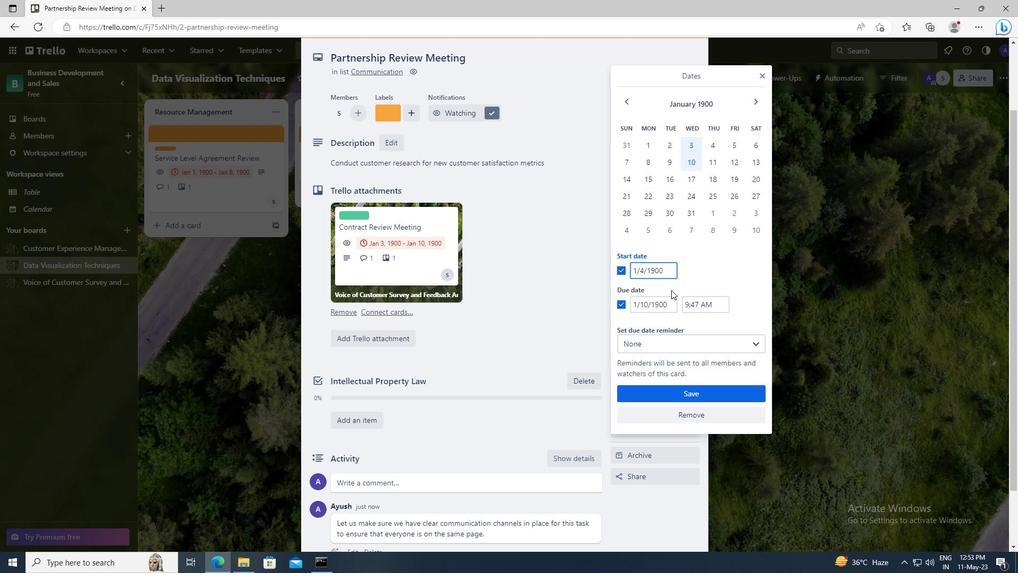 
Action: Mouse pressed left at (671, 303)
Screenshot: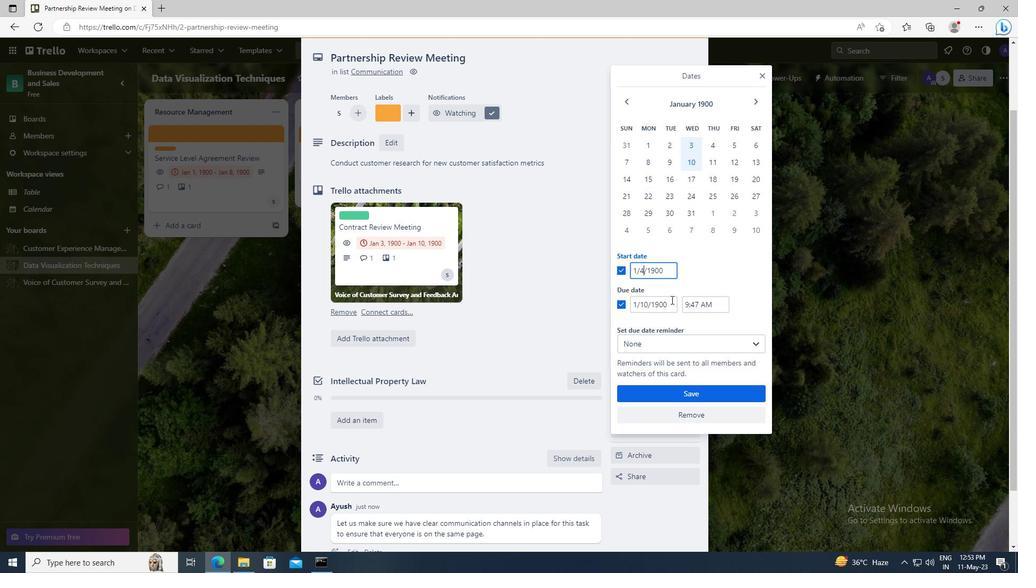 
Action: Key pressed <Key.left><Key.left><Key.left><Key.left><Key.left><Key.backspace><Key.backspace>11
Screenshot: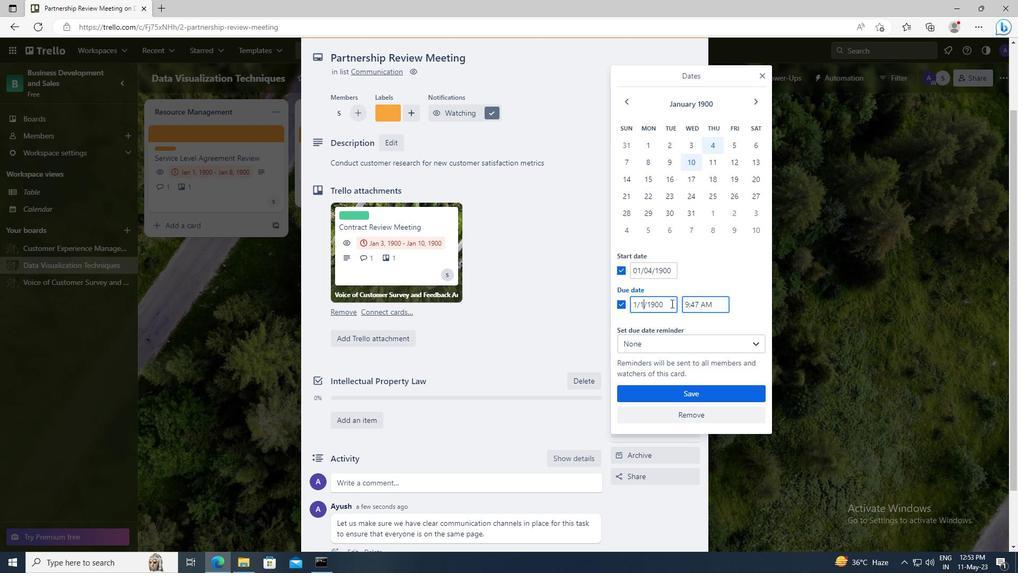 
Action: Mouse moved to (681, 393)
Screenshot: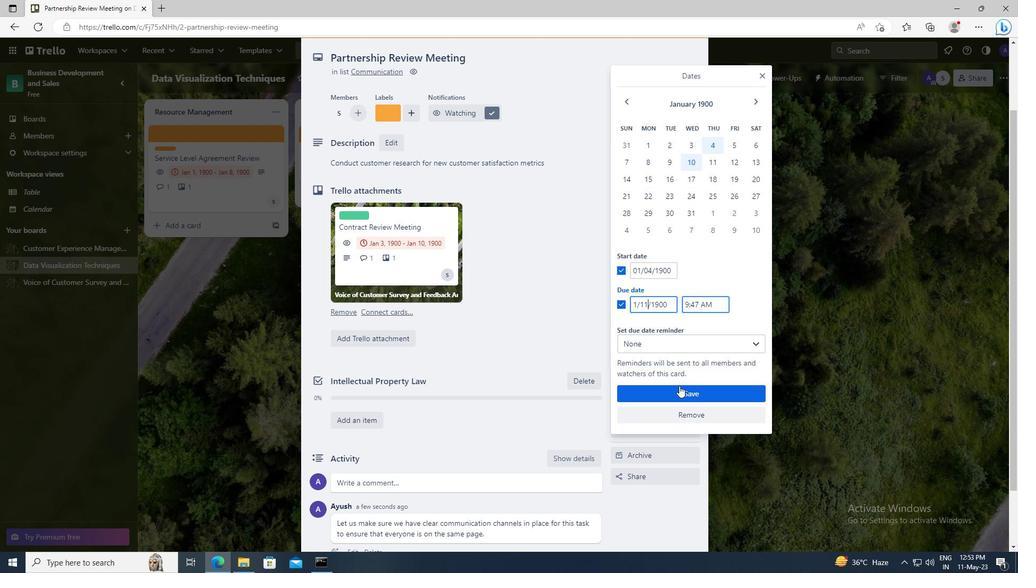 
Action: Mouse pressed left at (681, 393)
Screenshot: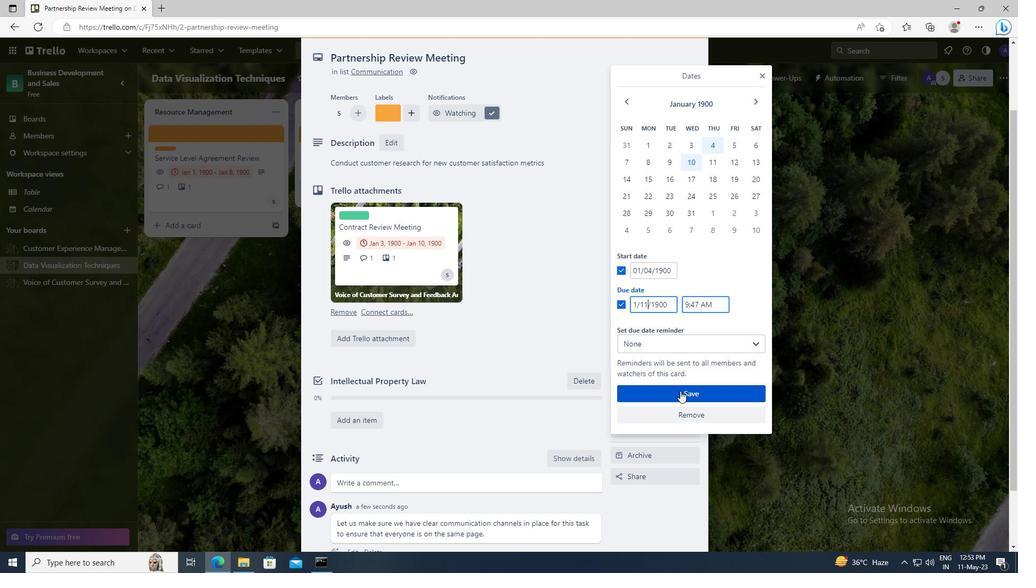 
